 Task: Search one way flight ticket for 2 adults, 4 children and 1 infant on lap in business from Branson: Branson Airport to Laramie: Laramie Regional Airport on 8-3-2023. Choice of flights is Emirates. Number of bags: 1 carry on bag. Price is upto 40000. Outbound departure time preference is 5:30.
Action: Mouse moved to (225, 307)
Screenshot: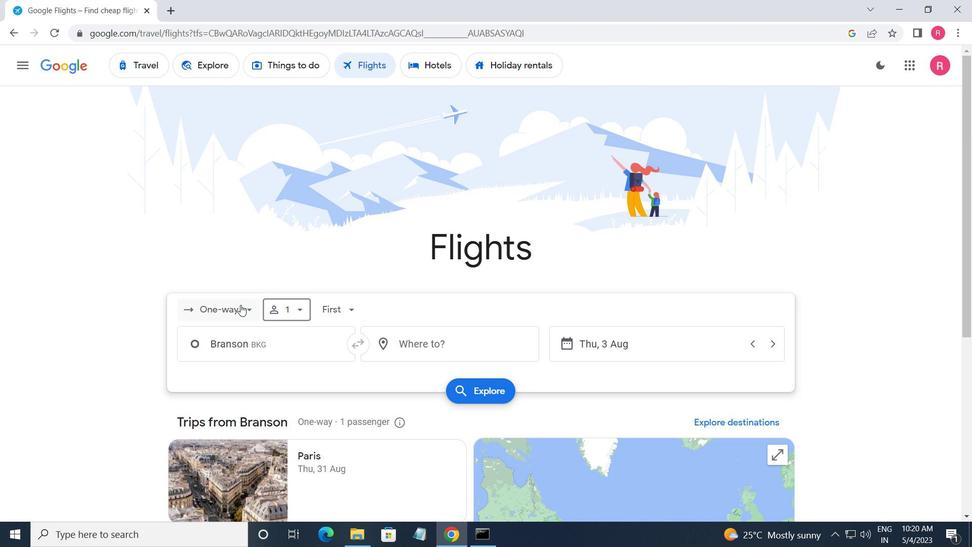 
Action: Mouse pressed left at (225, 307)
Screenshot: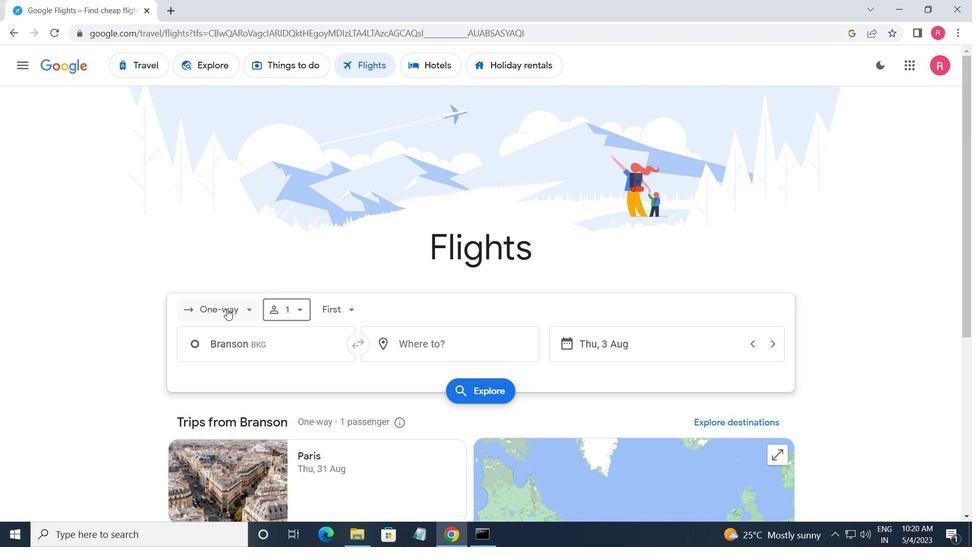 
Action: Mouse moved to (241, 364)
Screenshot: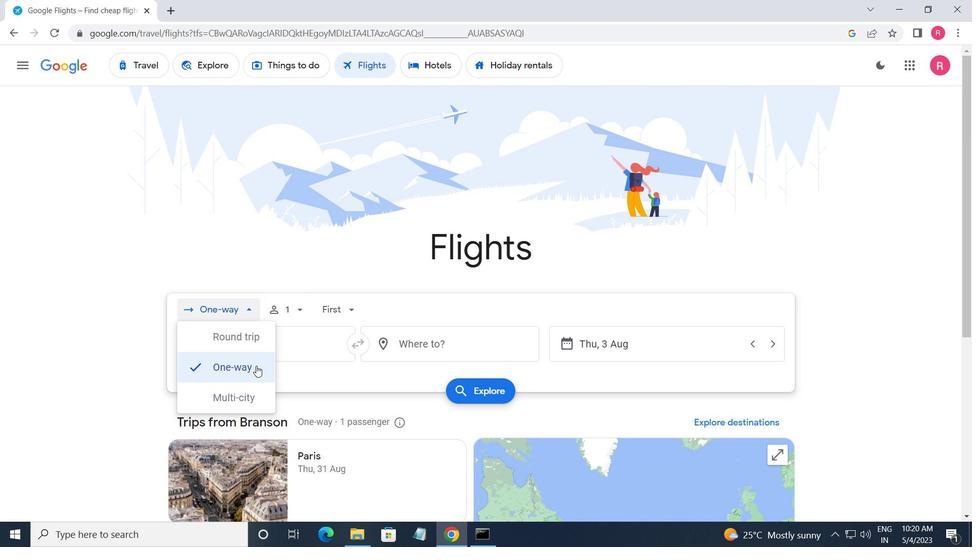 
Action: Mouse pressed left at (241, 364)
Screenshot: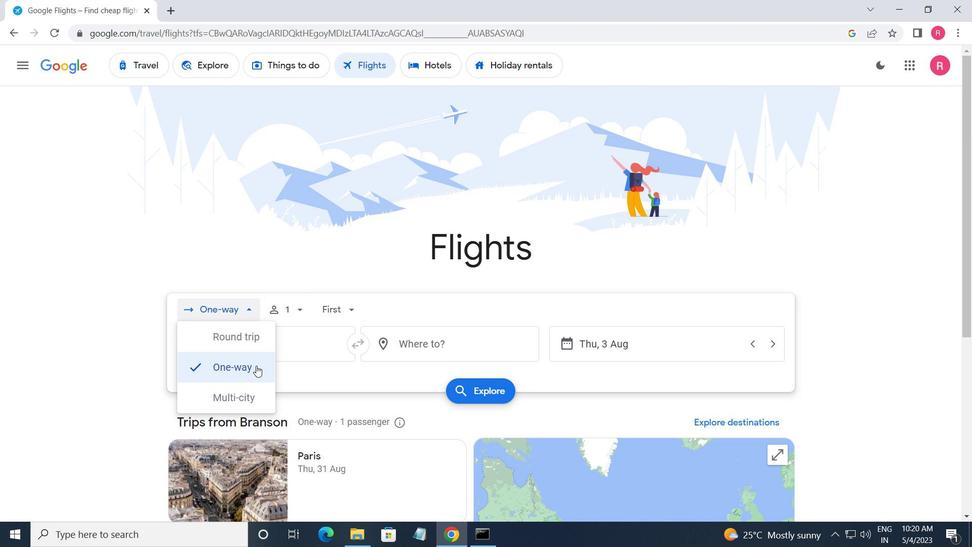 
Action: Mouse moved to (302, 317)
Screenshot: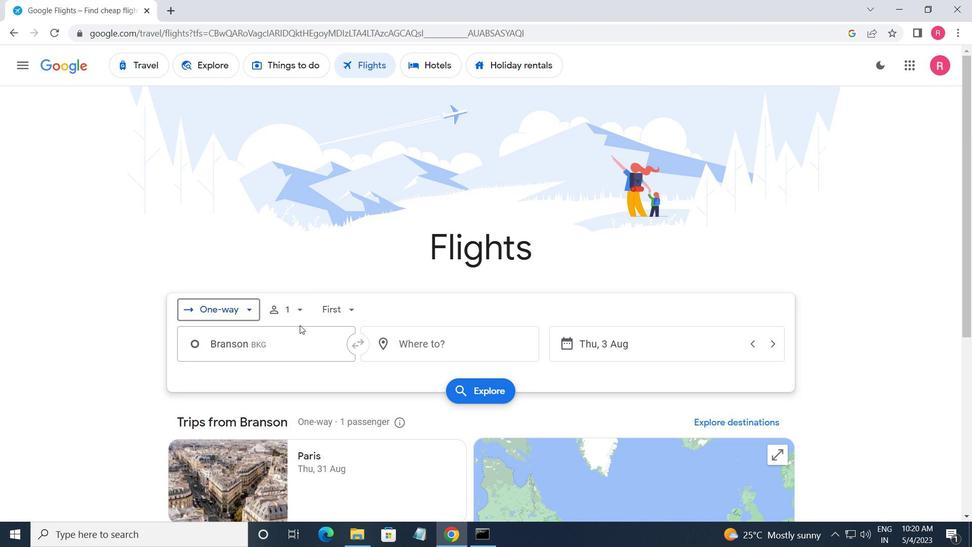 
Action: Mouse pressed left at (302, 317)
Screenshot: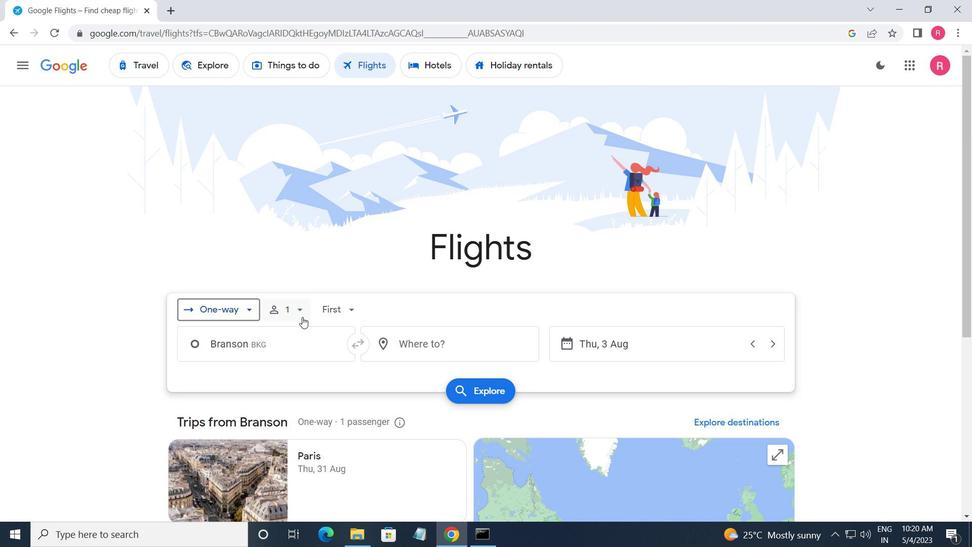 
Action: Mouse moved to (394, 346)
Screenshot: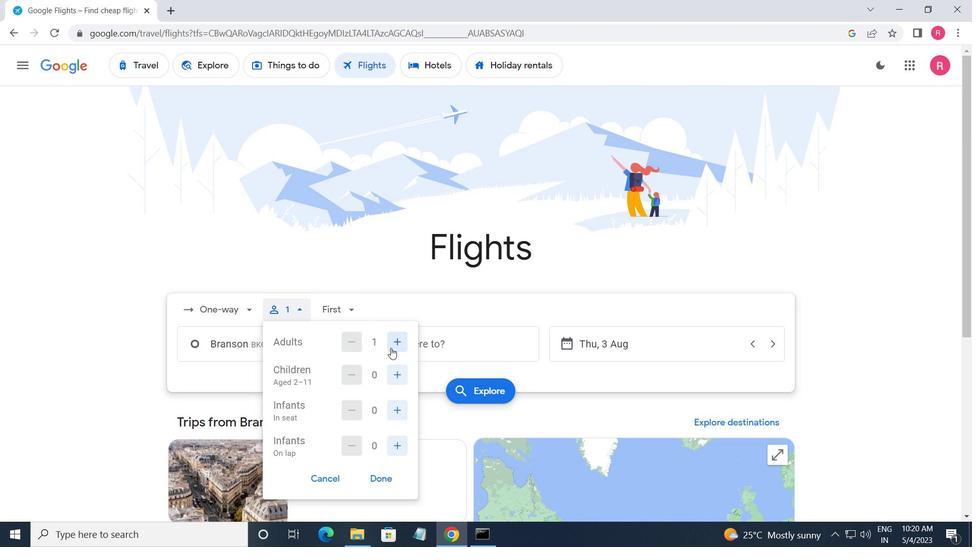 
Action: Mouse pressed left at (394, 346)
Screenshot: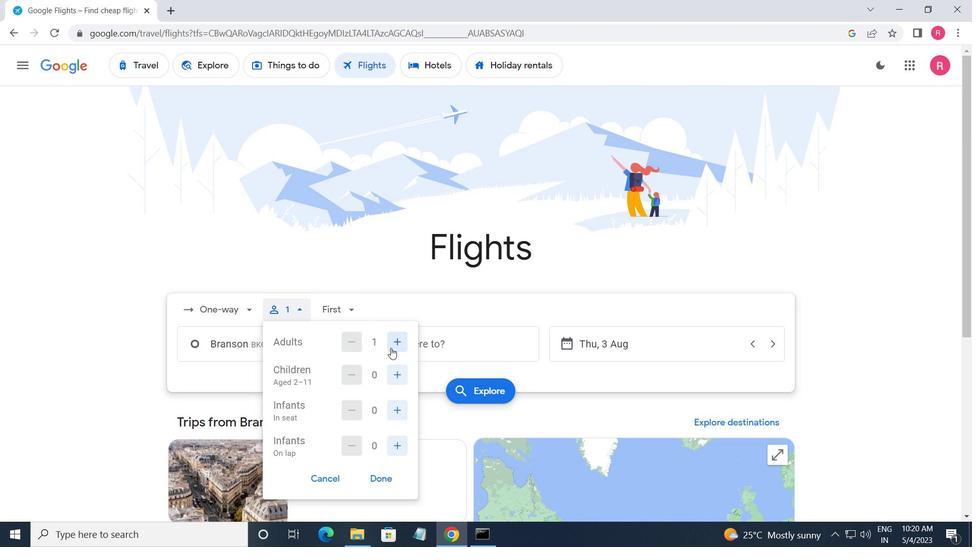 
Action: Mouse moved to (399, 379)
Screenshot: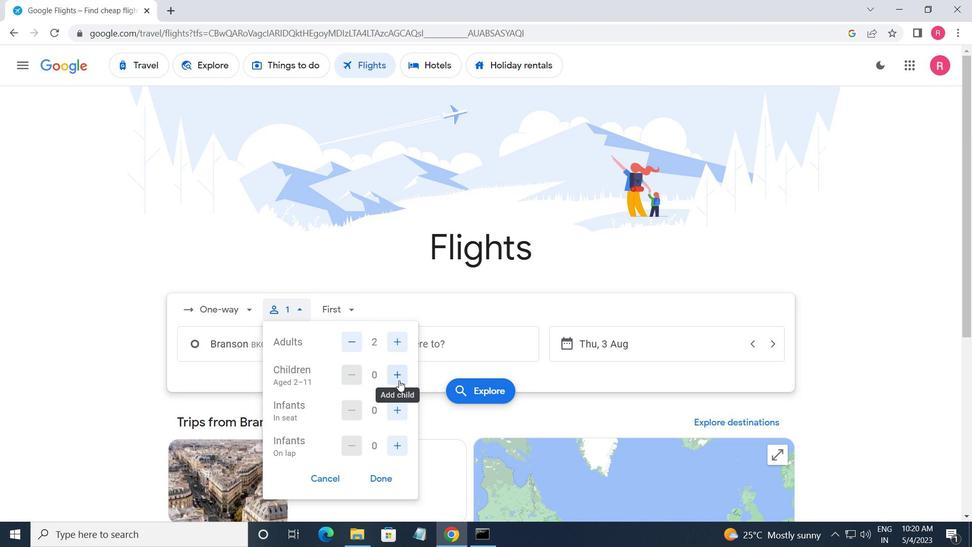 
Action: Mouse pressed left at (399, 379)
Screenshot: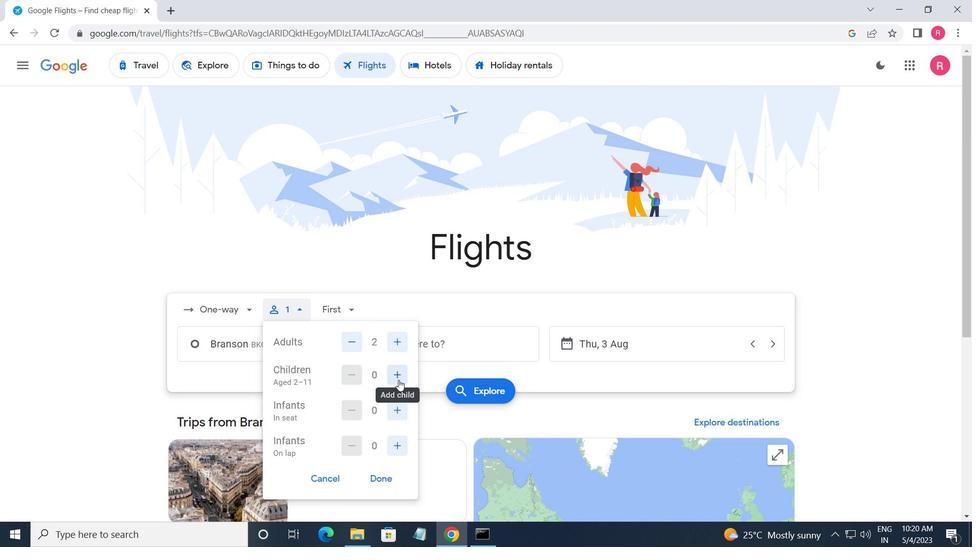 
Action: Mouse pressed left at (399, 379)
Screenshot: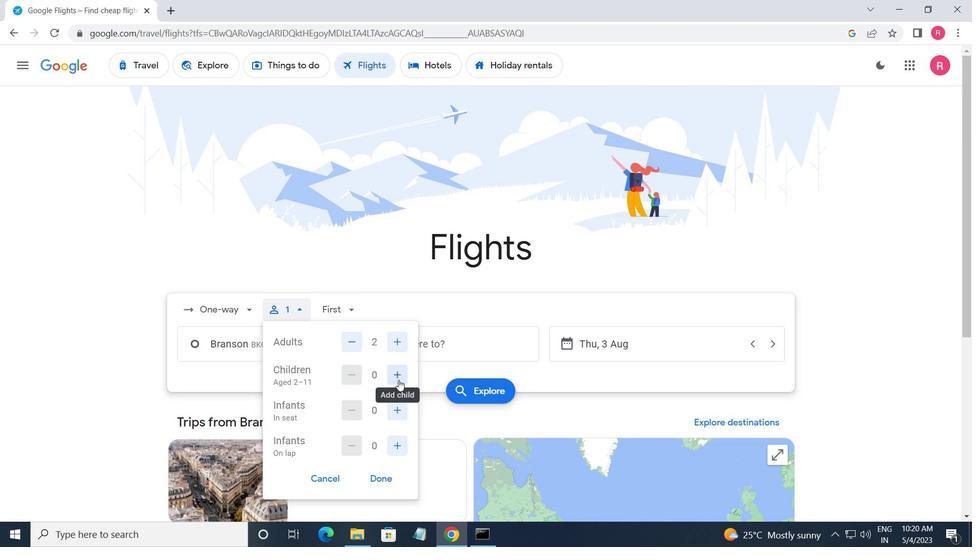 
Action: Mouse pressed left at (399, 379)
Screenshot: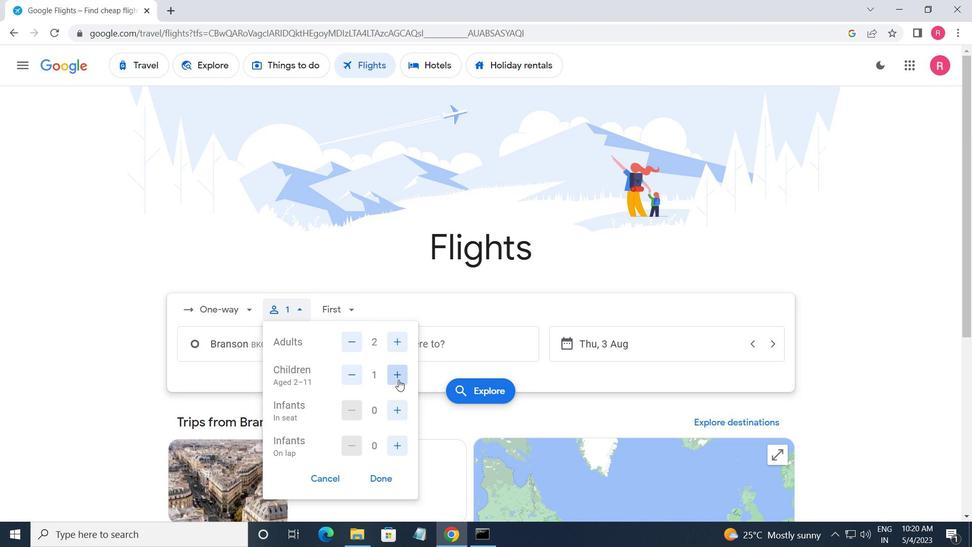 
Action: Mouse moved to (398, 378)
Screenshot: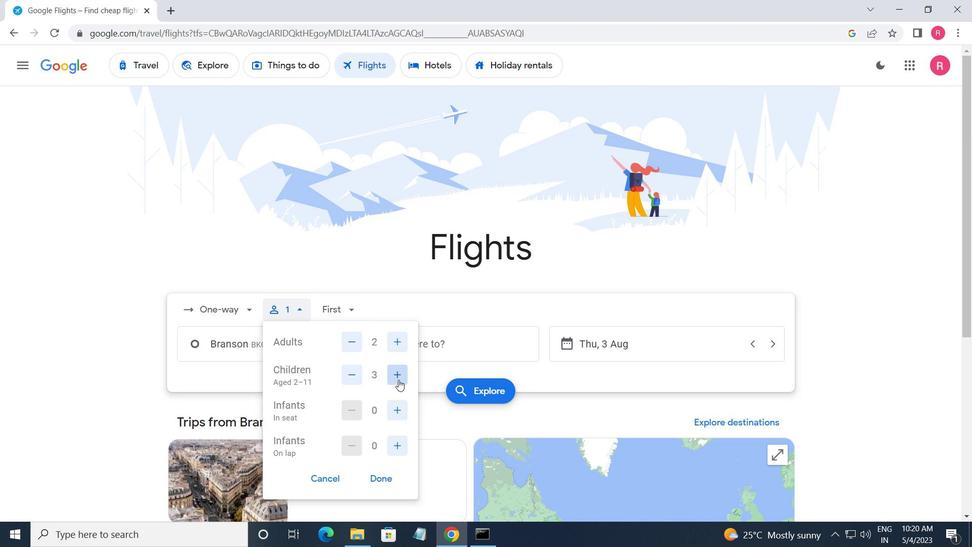 
Action: Mouse pressed left at (398, 378)
Screenshot: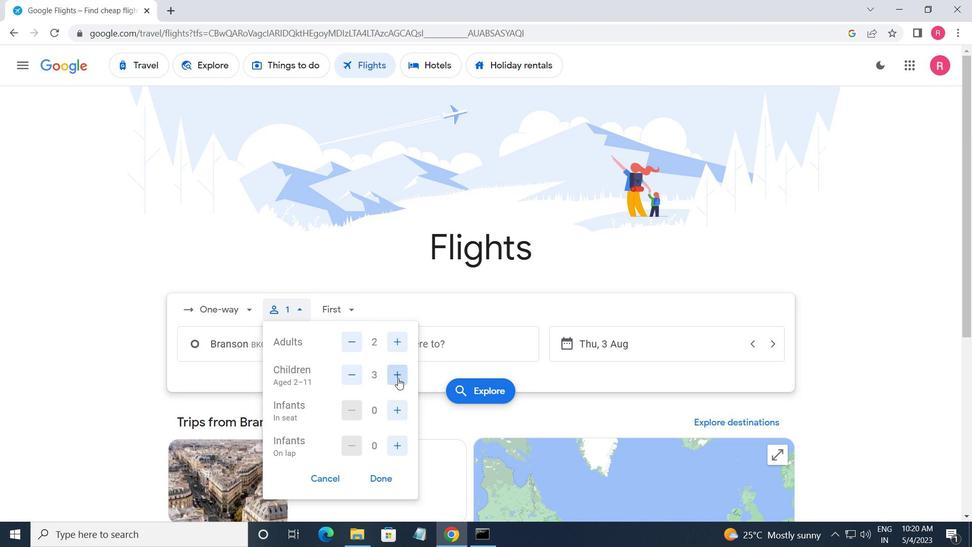 
Action: Mouse moved to (397, 409)
Screenshot: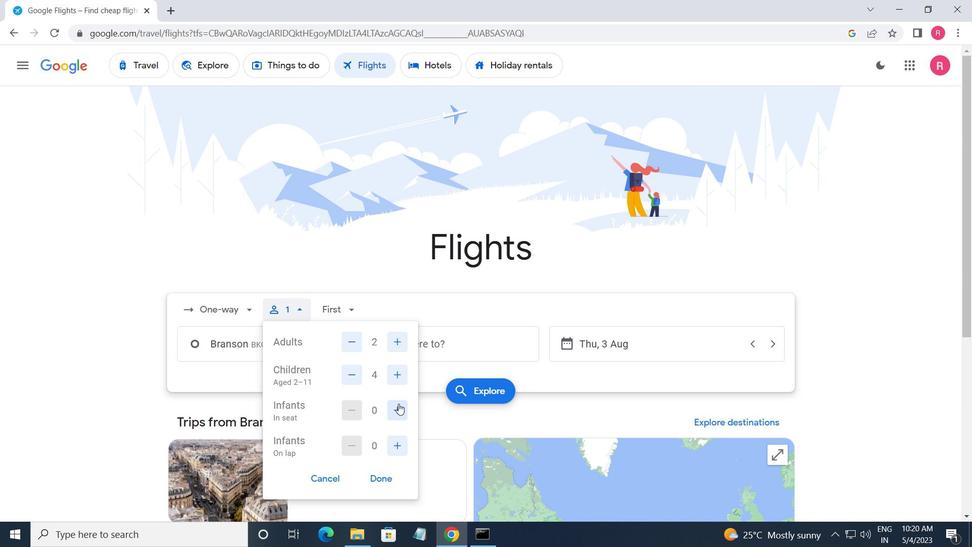 
Action: Mouse pressed left at (397, 409)
Screenshot: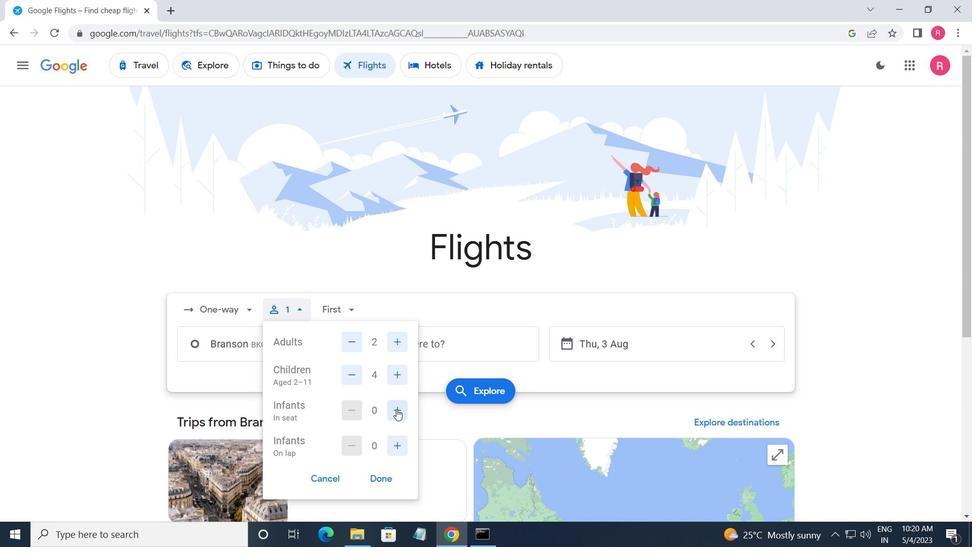 
Action: Mouse moved to (341, 311)
Screenshot: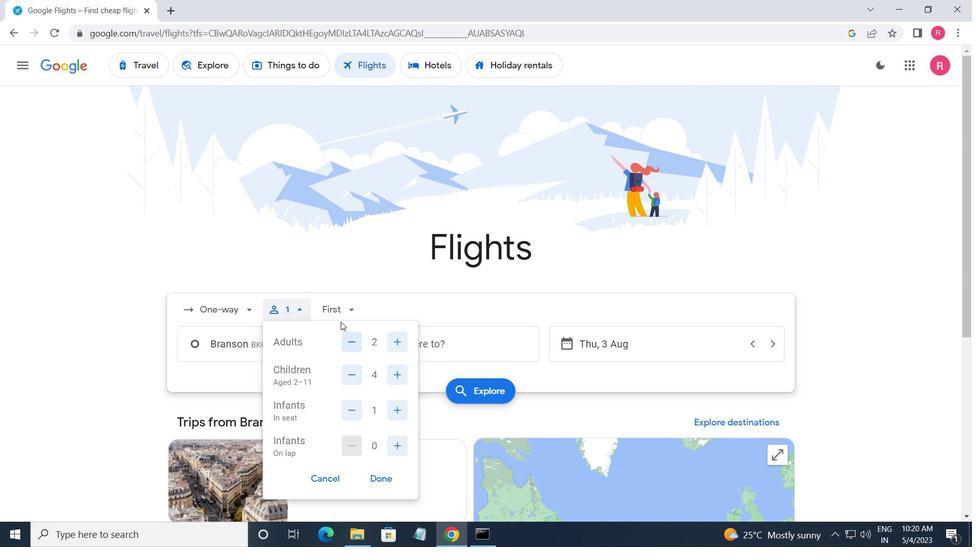 
Action: Mouse pressed left at (341, 311)
Screenshot: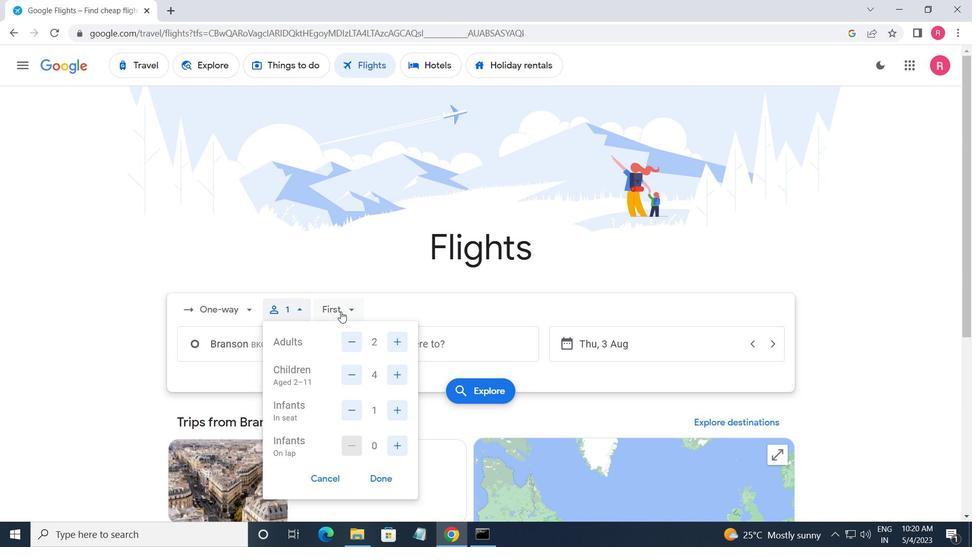 
Action: Mouse moved to (369, 397)
Screenshot: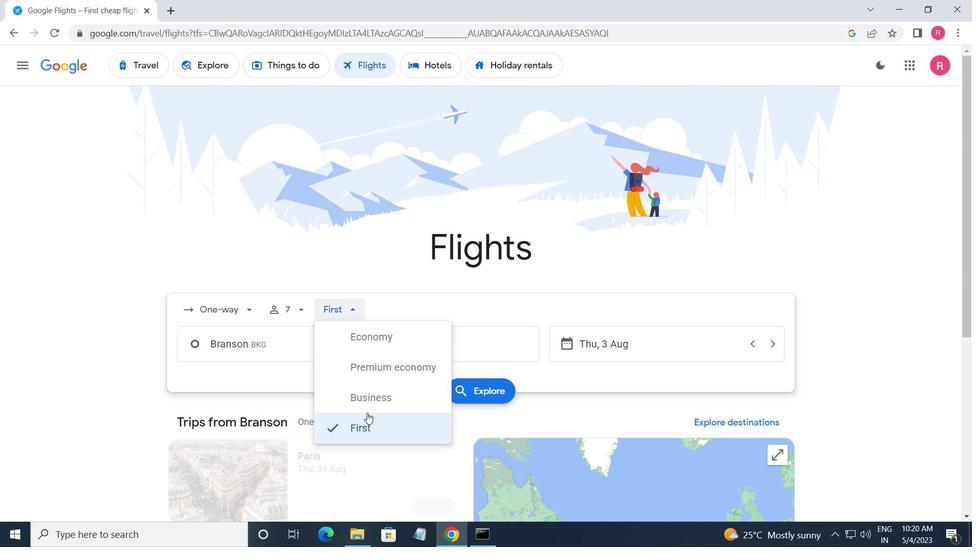 
Action: Mouse pressed left at (369, 397)
Screenshot: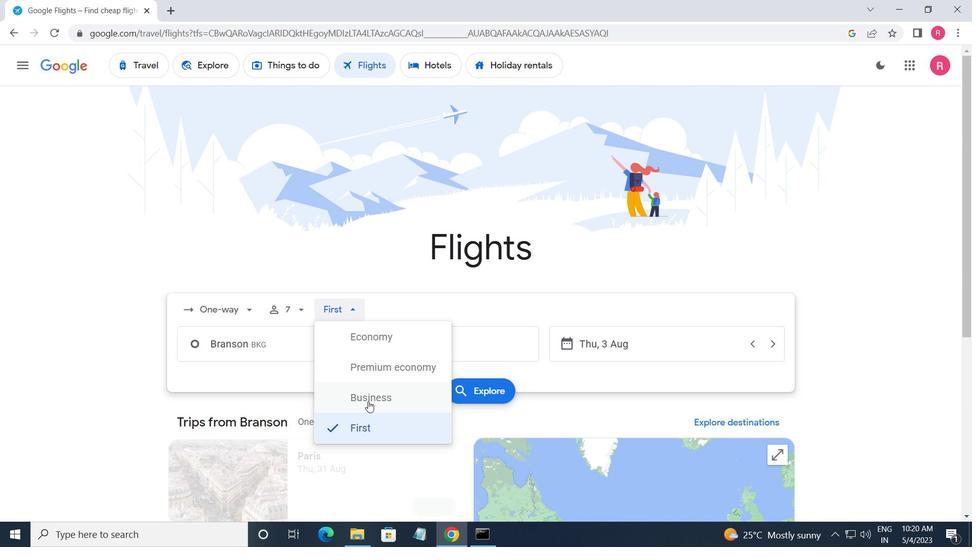 
Action: Mouse moved to (297, 349)
Screenshot: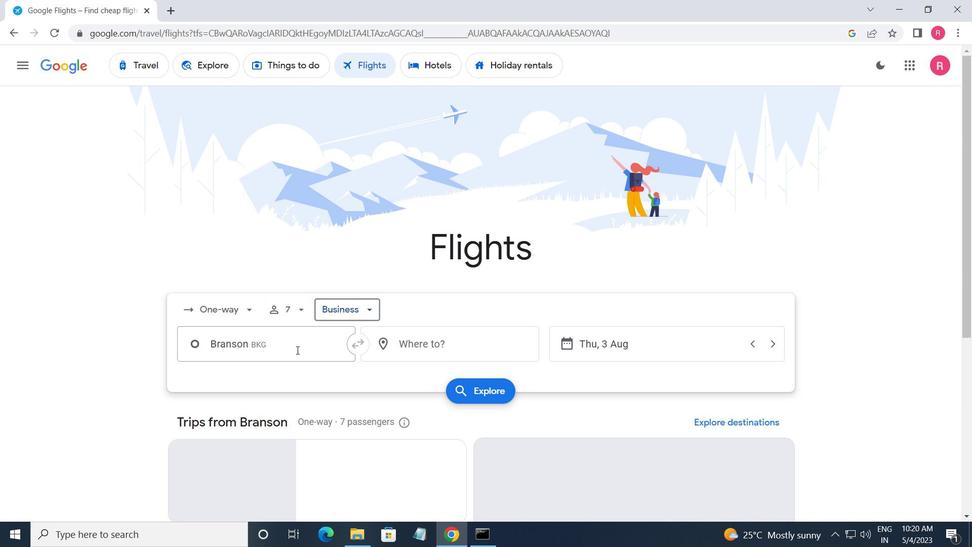
Action: Mouse pressed left at (297, 349)
Screenshot: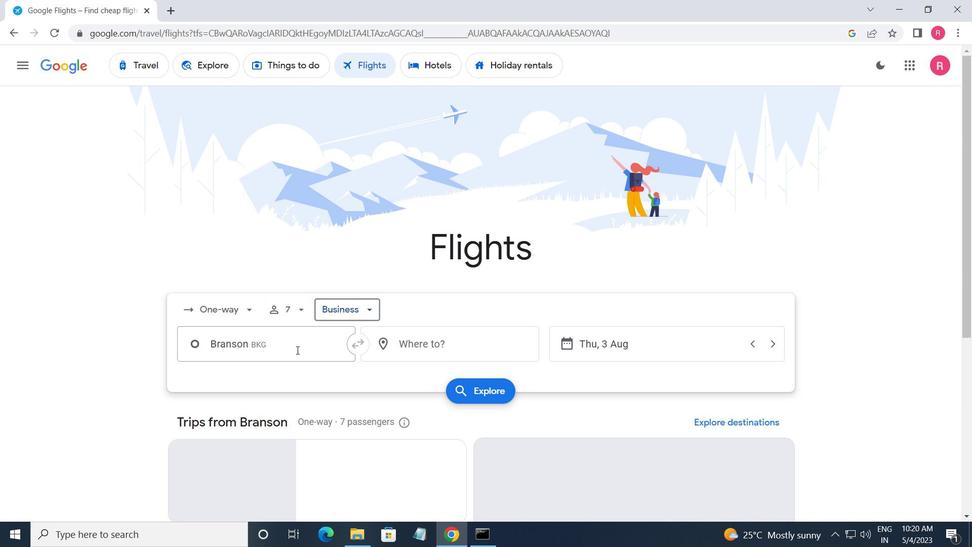 
Action: Mouse moved to (298, 438)
Screenshot: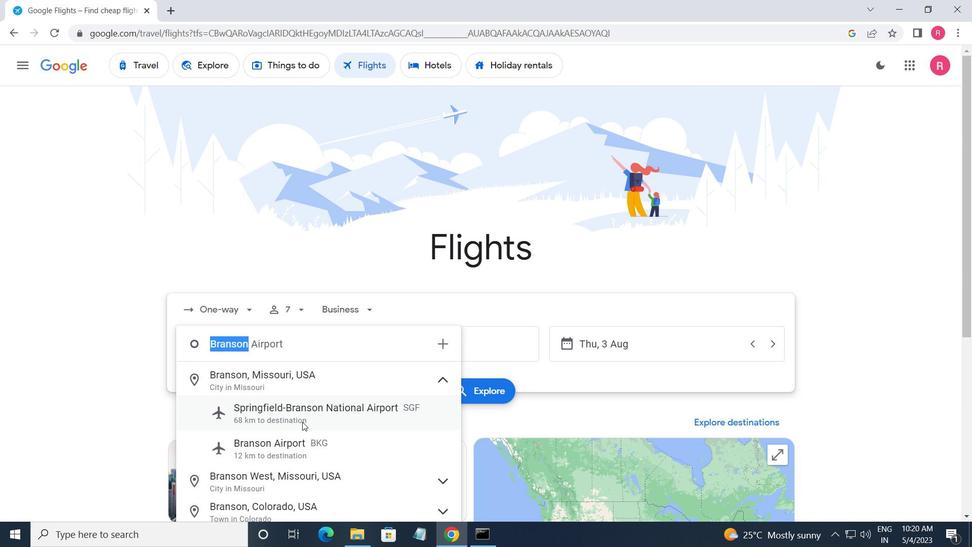 
Action: Mouse pressed left at (298, 438)
Screenshot: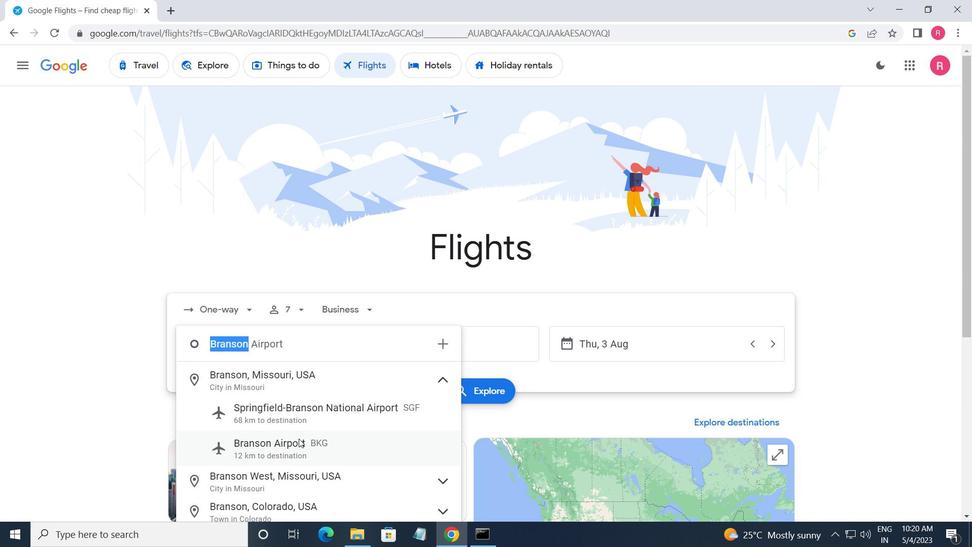 
Action: Mouse moved to (443, 347)
Screenshot: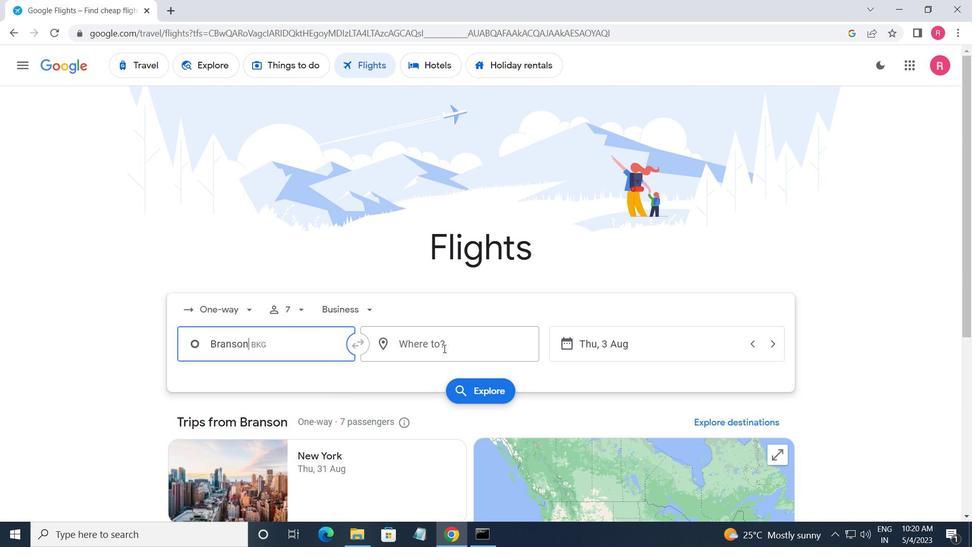 
Action: Mouse pressed left at (443, 347)
Screenshot: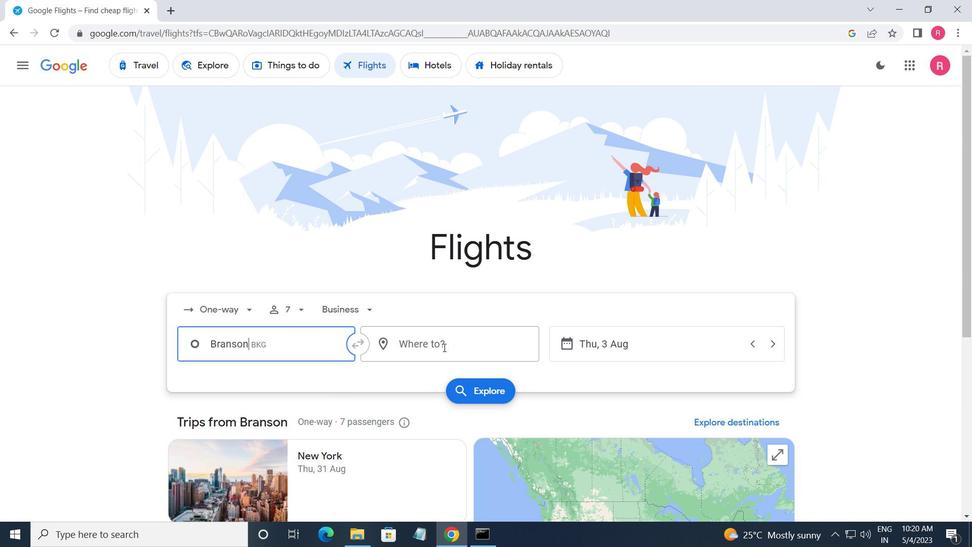 
Action: Mouse moved to (434, 467)
Screenshot: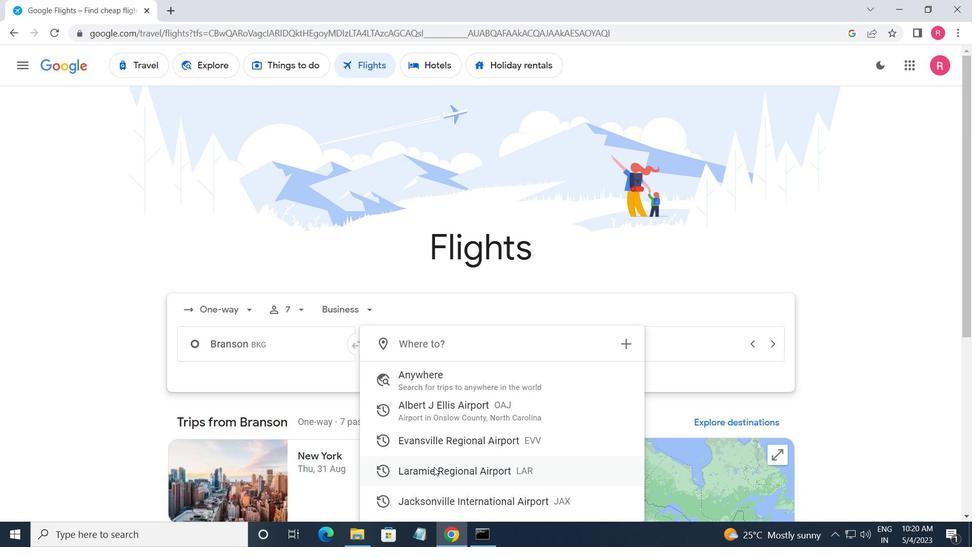 
Action: Mouse pressed left at (434, 467)
Screenshot: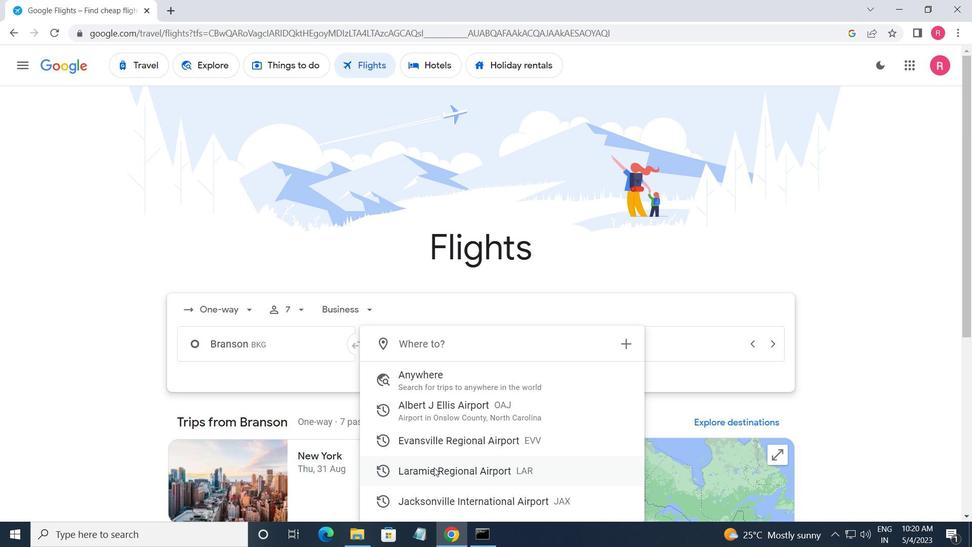 
Action: Mouse moved to (645, 344)
Screenshot: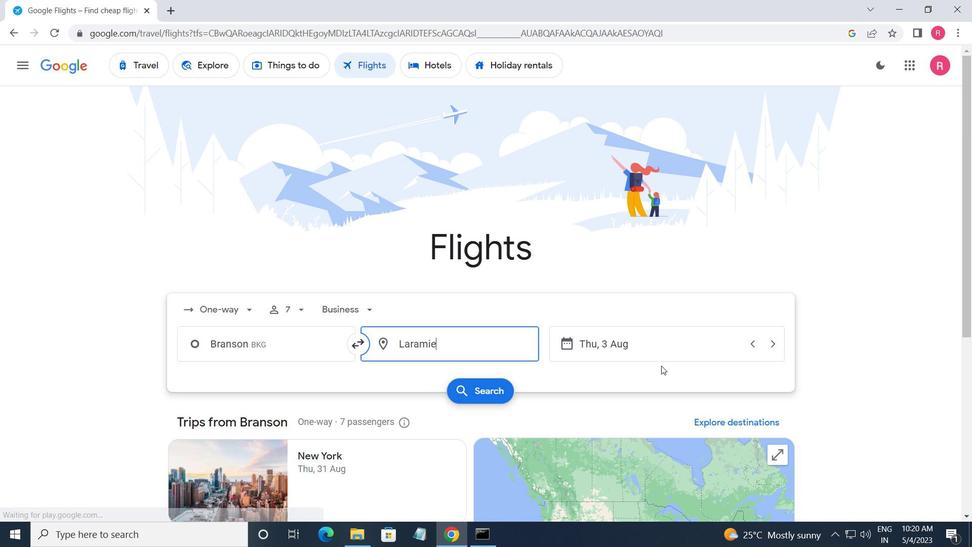 
Action: Mouse pressed left at (645, 344)
Screenshot: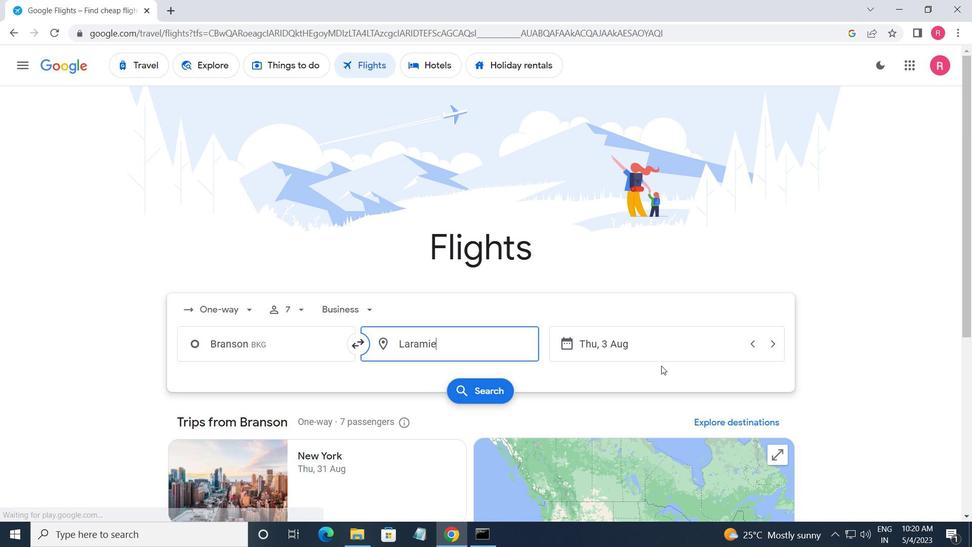 
Action: Mouse moved to (458, 299)
Screenshot: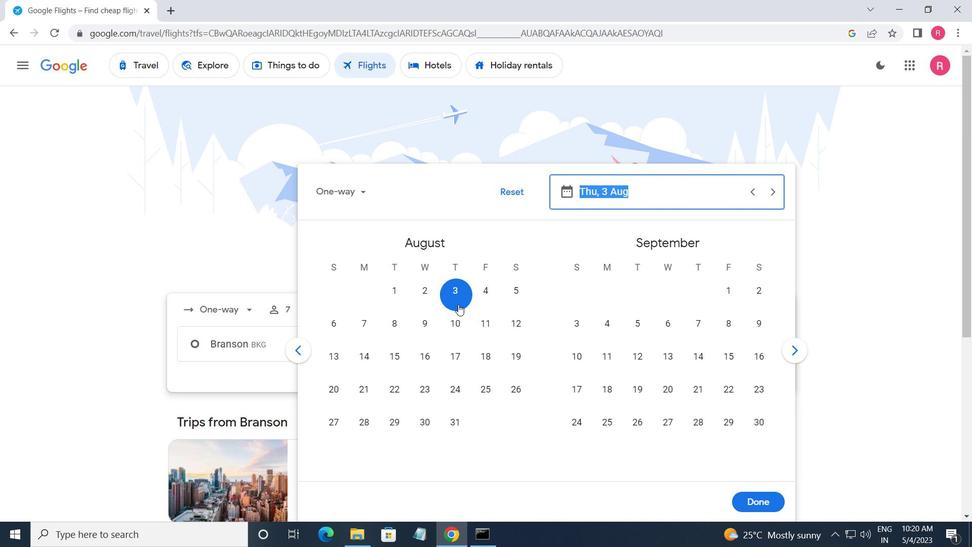 
Action: Mouse pressed left at (458, 299)
Screenshot: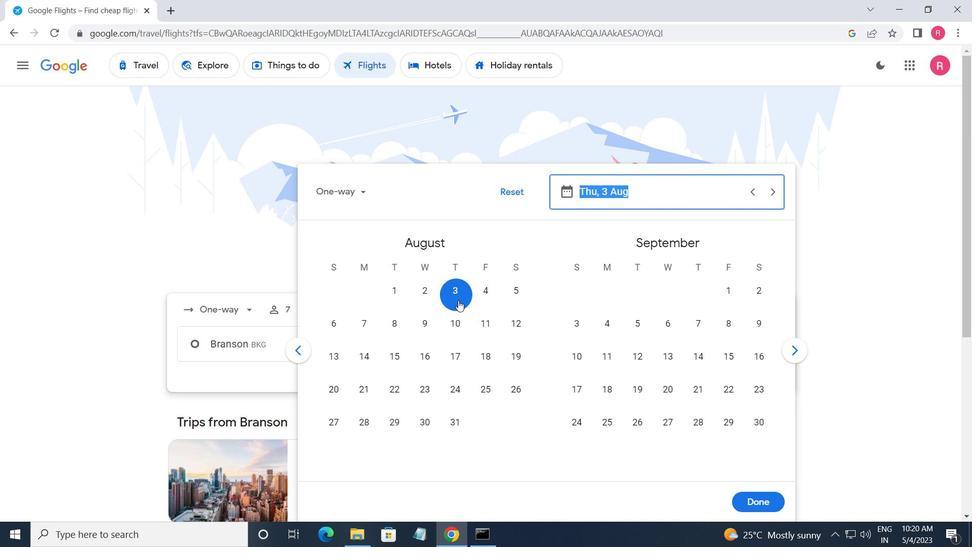
Action: Mouse moved to (764, 502)
Screenshot: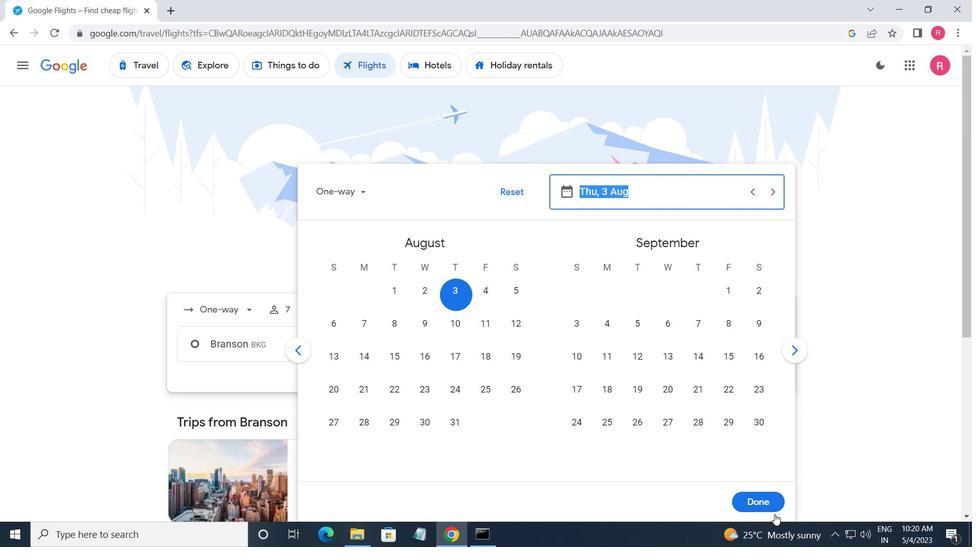 
Action: Mouse pressed left at (764, 502)
Screenshot: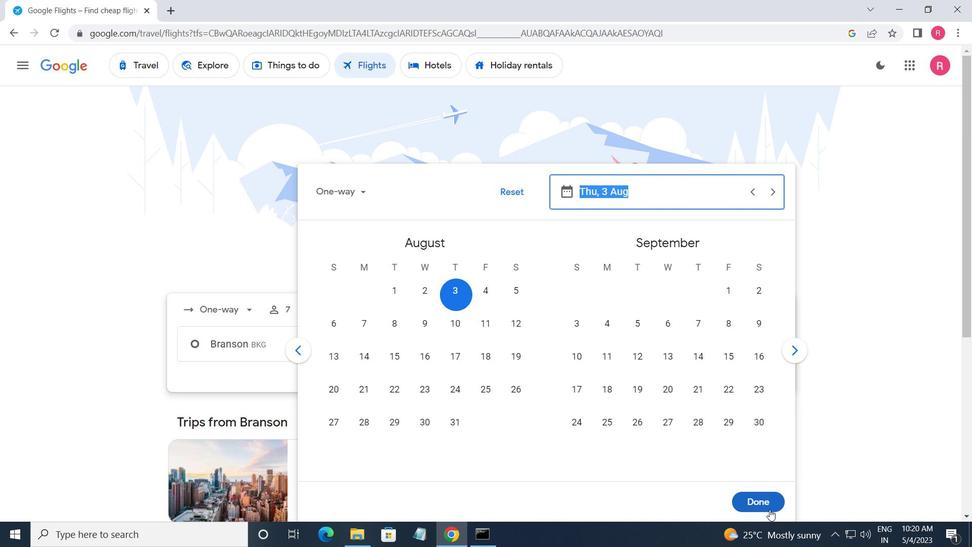 
Action: Mouse moved to (480, 393)
Screenshot: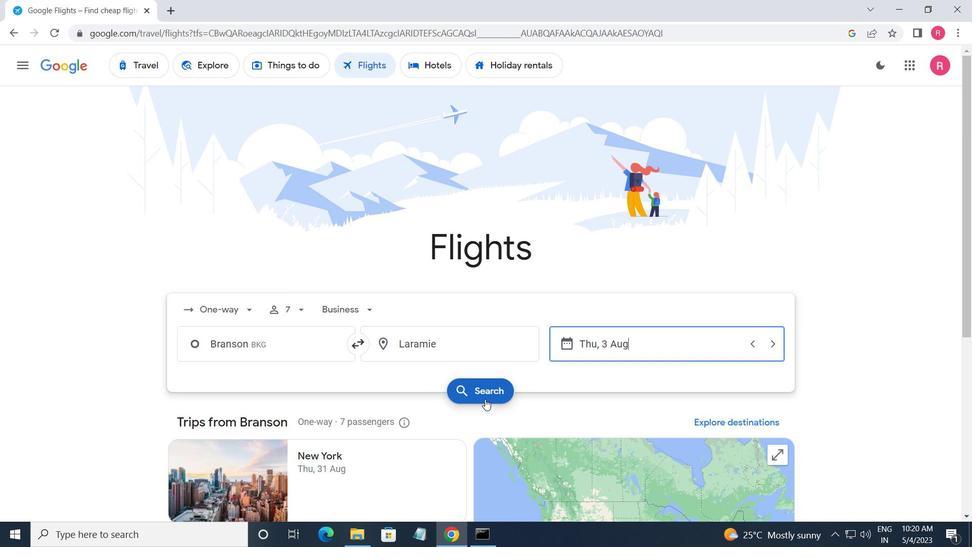 
Action: Mouse pressed left at (480, 393)
Screenshot: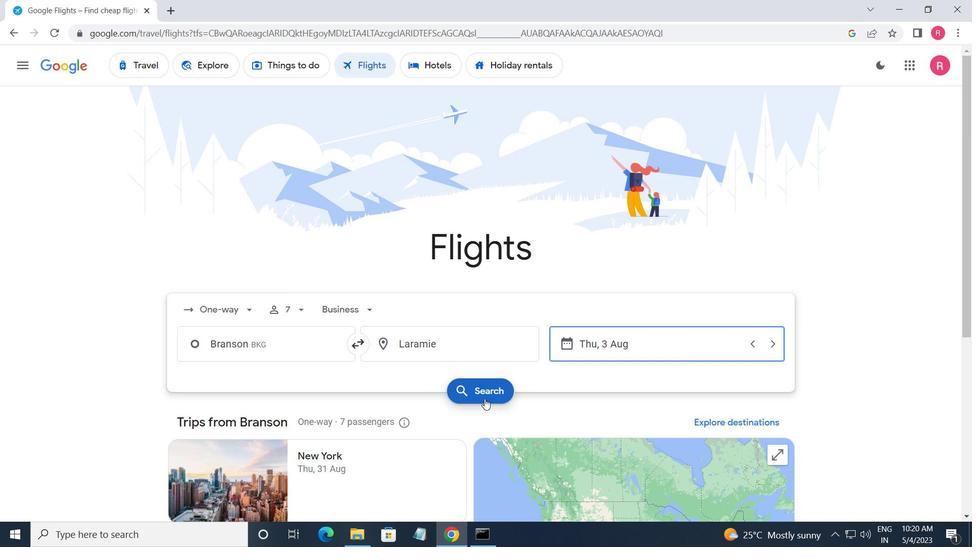 
Action: Mouse moved to (187, 183)
Screenshot: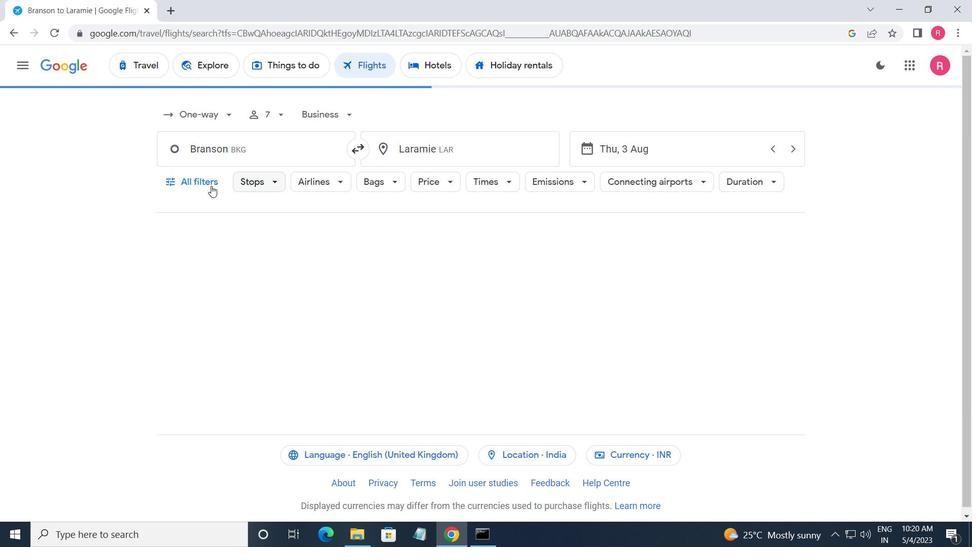 
Action: Mouse pressed left at (187, 183)
Screenshot: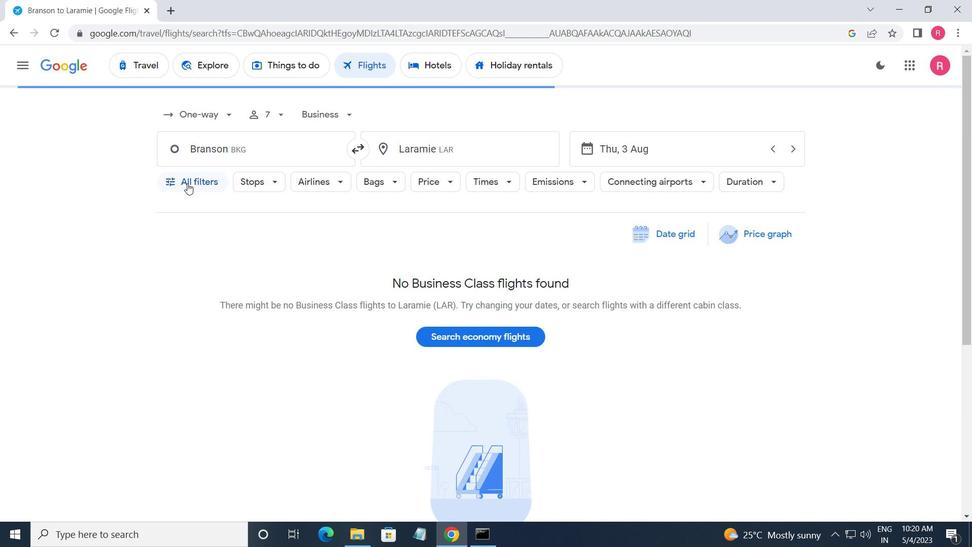 
Action: Mouse moved to (255, 326)
Screenshot: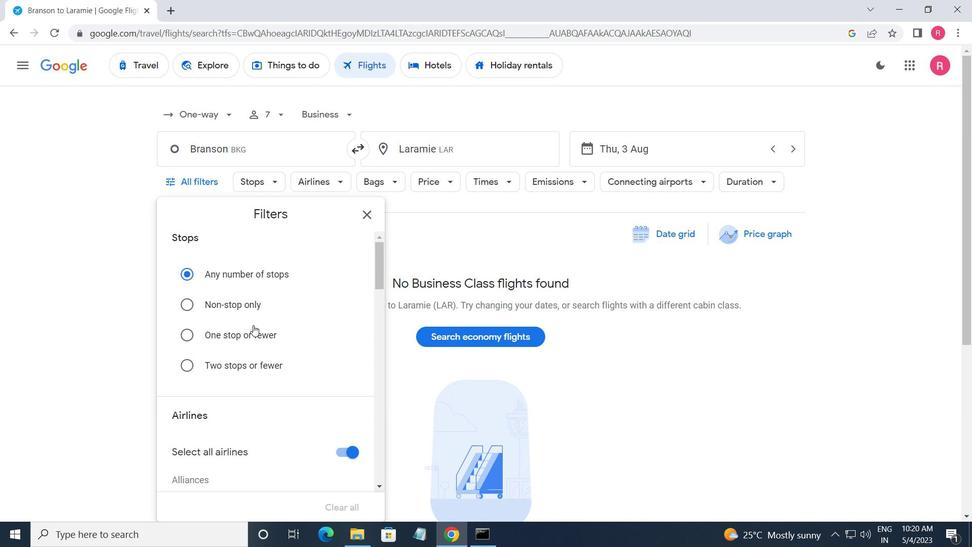 
Action: Mouse scrolled (255, 326) with delta (0, 0)
Screenshot: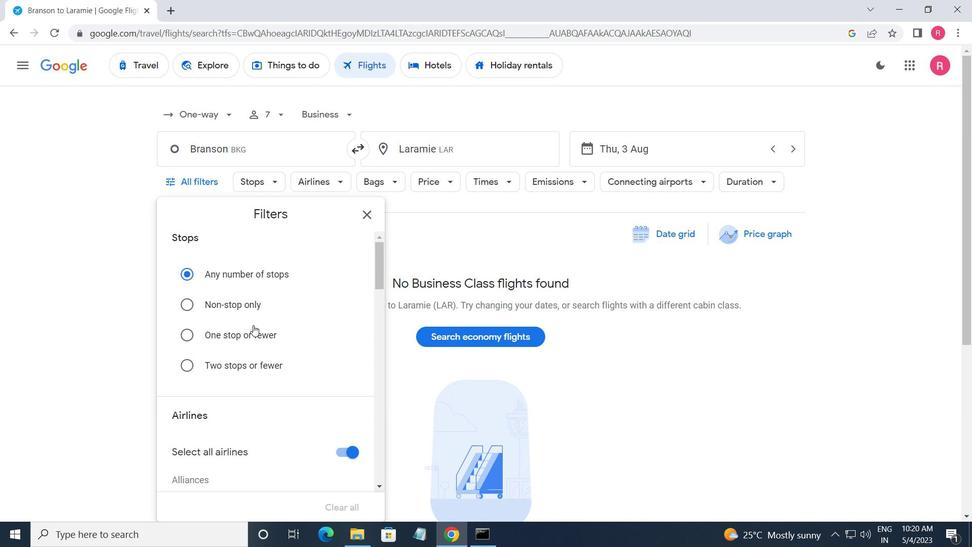 
Action: Mouse moved to (261, 335)
Screenshot: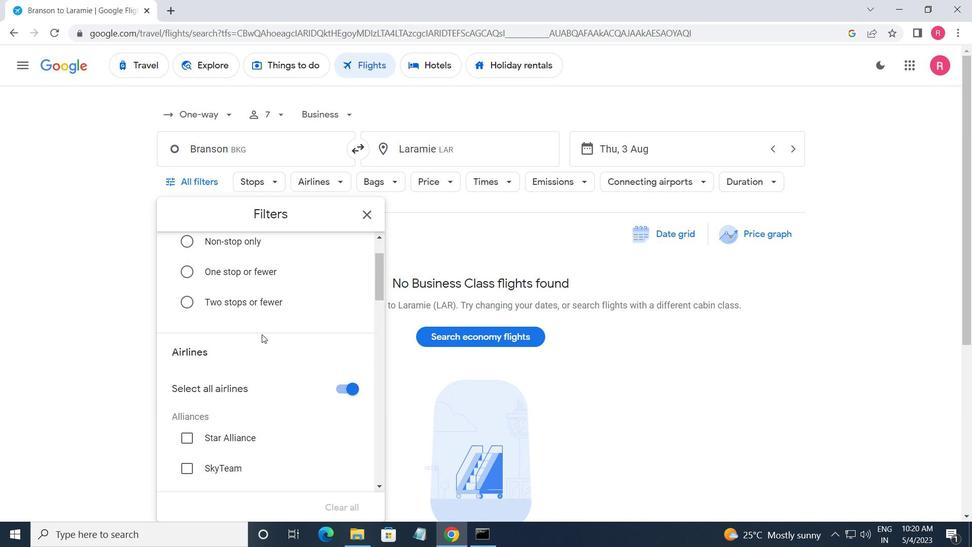 
Action: Mouse scrolled (261, 334) with delta (0, 0)
Screenshot: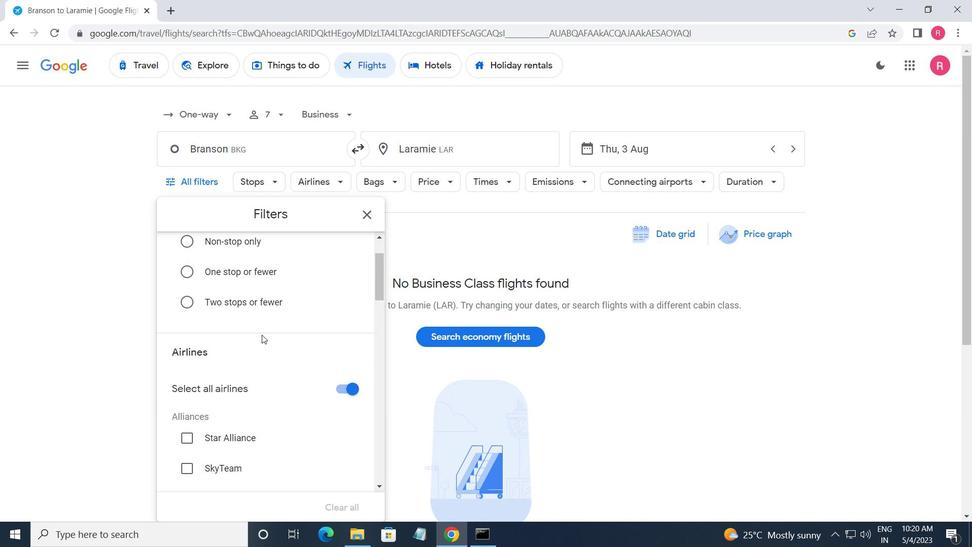 
Action: Mouse moved to (261, 335)
Screenshot: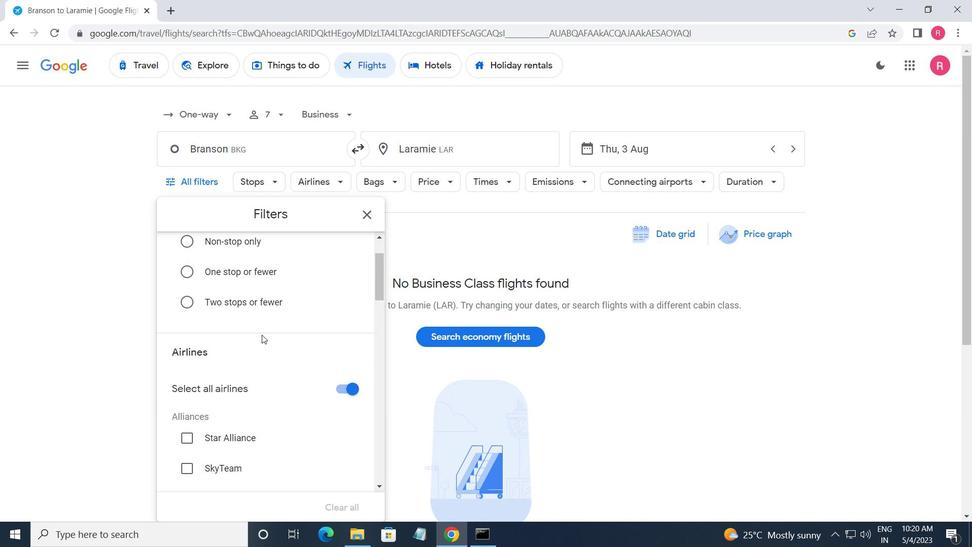 
Action: Mouse scrolled (261, 334) with delta (0, 0)
Screenshot: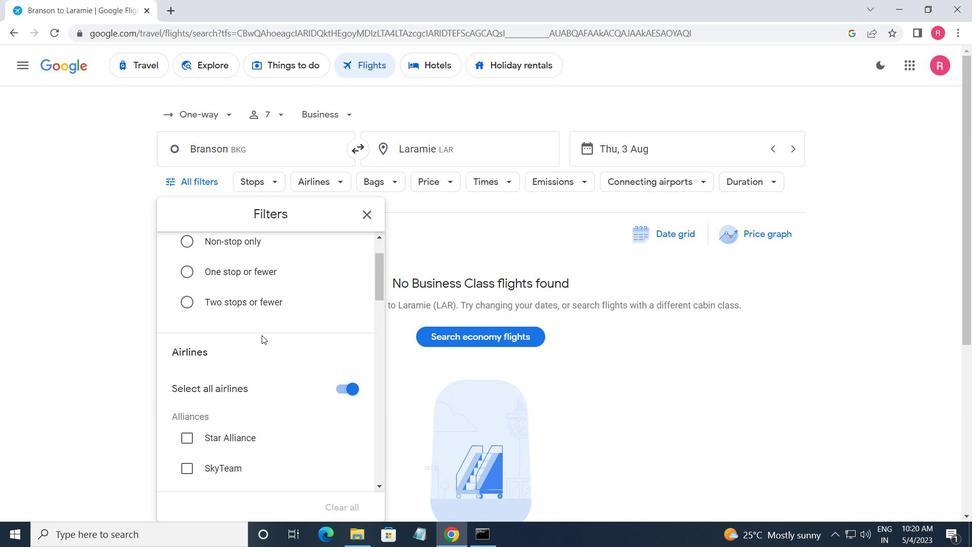 
Action: Mouse moved to (261, 339)
Screenshot: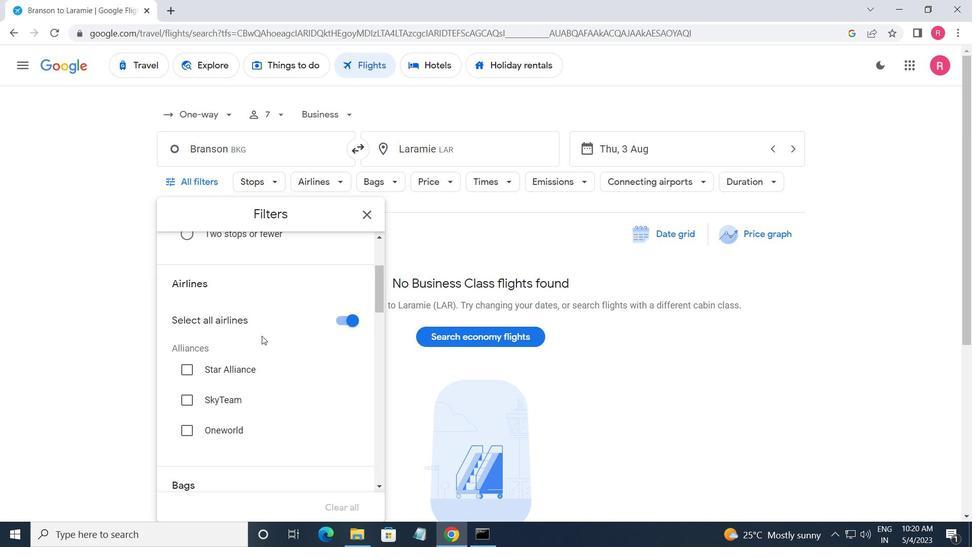 
Action: Mouse scrolled (261, 339) with delta (0, 0)
Screenshot: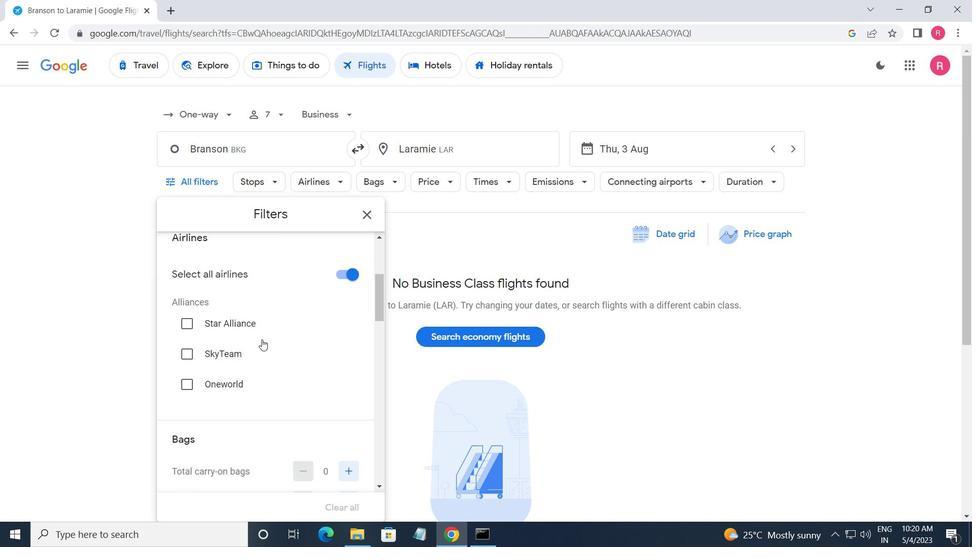 
Action: Mouse moved to (260, 340)
Screenshot: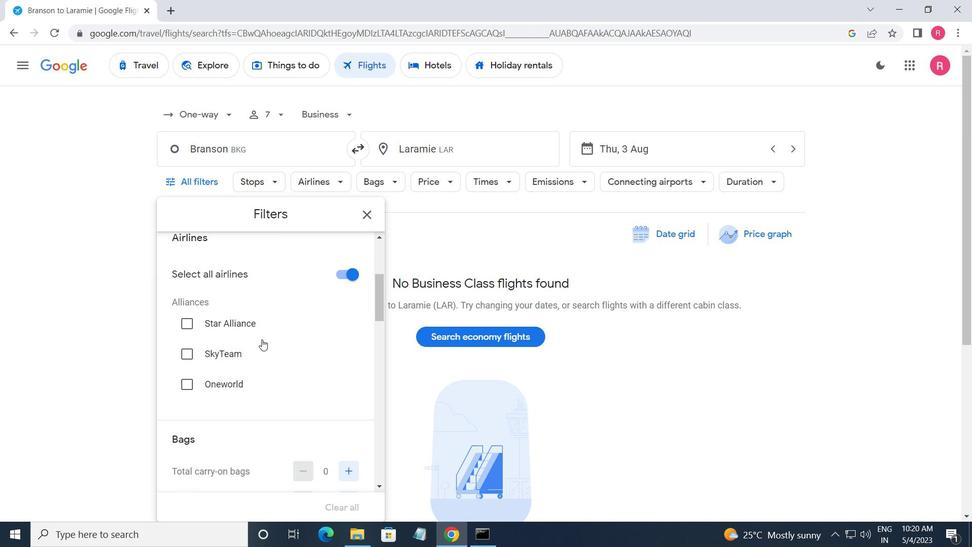 
Action: Mouse scrolled (260, 340) with delta (0, 0)
Screenshot: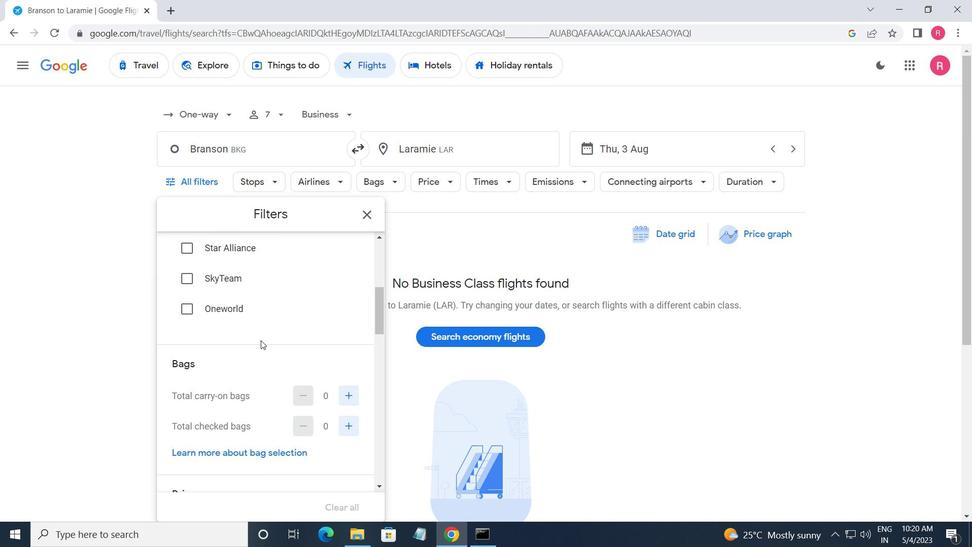 
Action: Mouse moved to (340, 340)
Screenshot: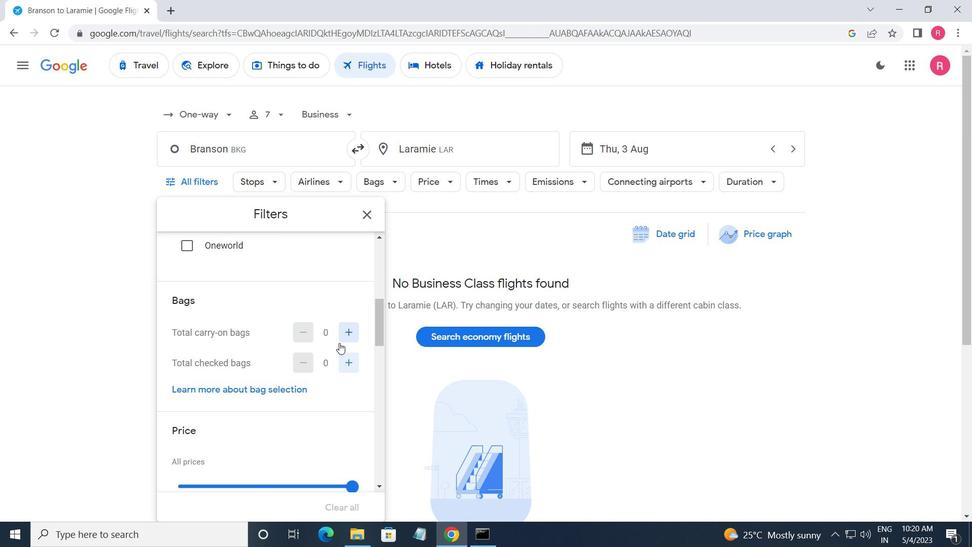 
Action: Mouse pressed left at (340, 340)
Screenshot: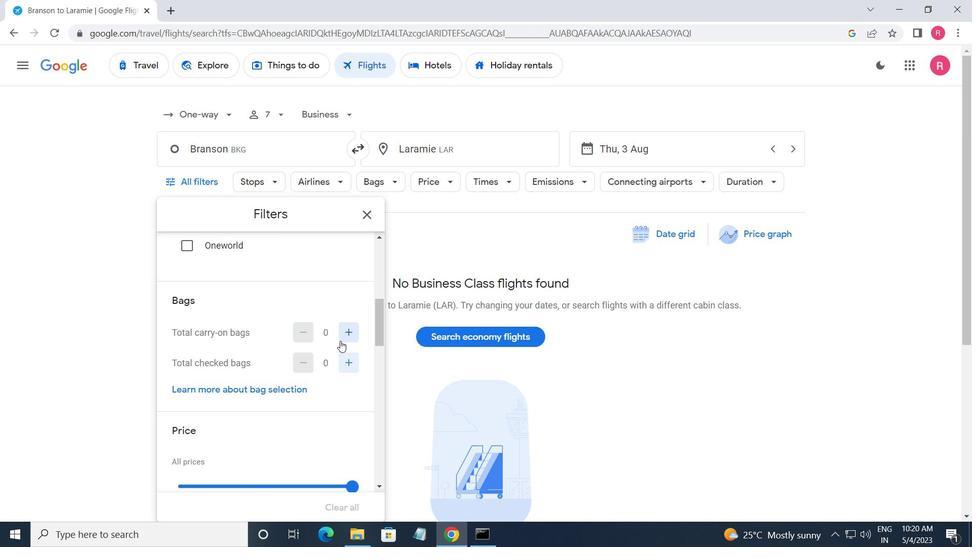 
Action: Mouse moved to (316, 363)
Screenshot: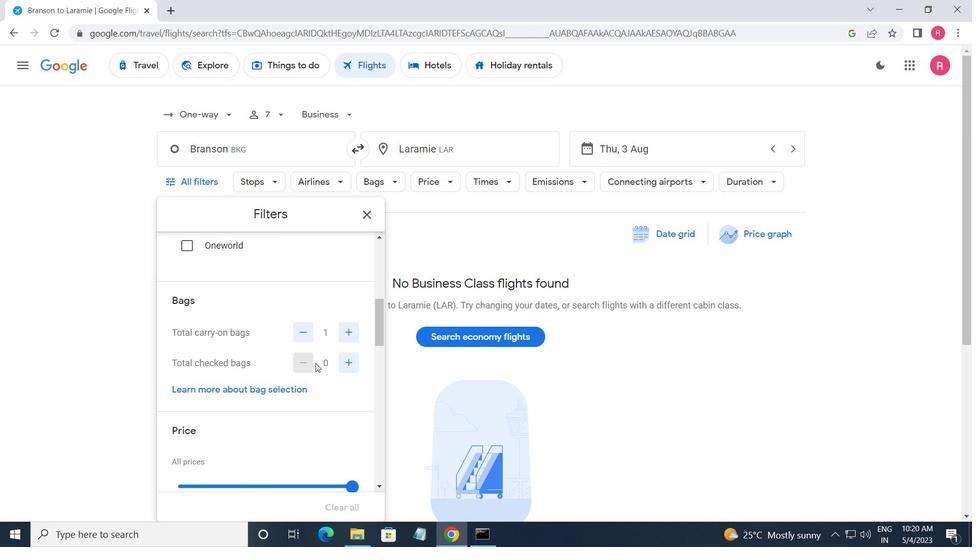 
Action: Mouse scrolled (316, 362) with delta (0, 0)
Screenshot: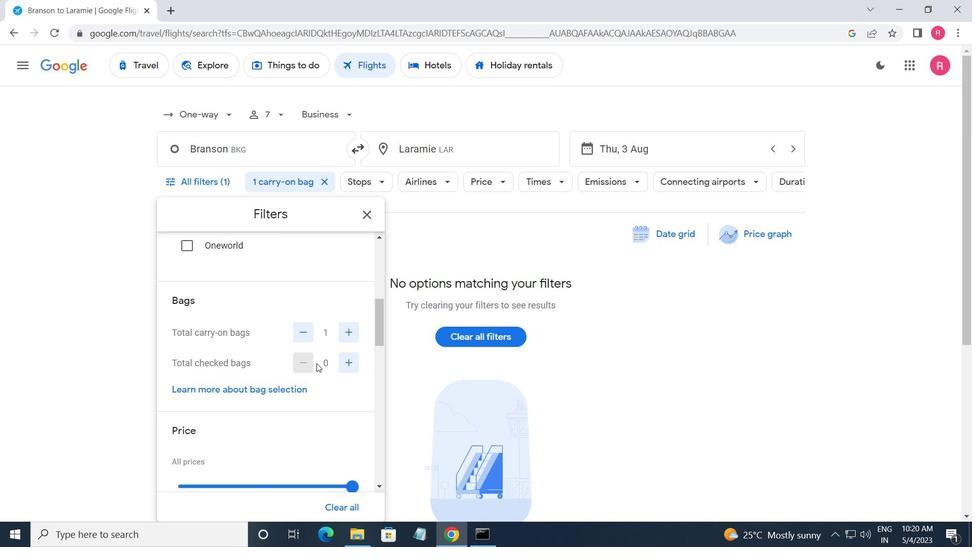 
Action: Mouse moved to (320, 360)
Screenshot: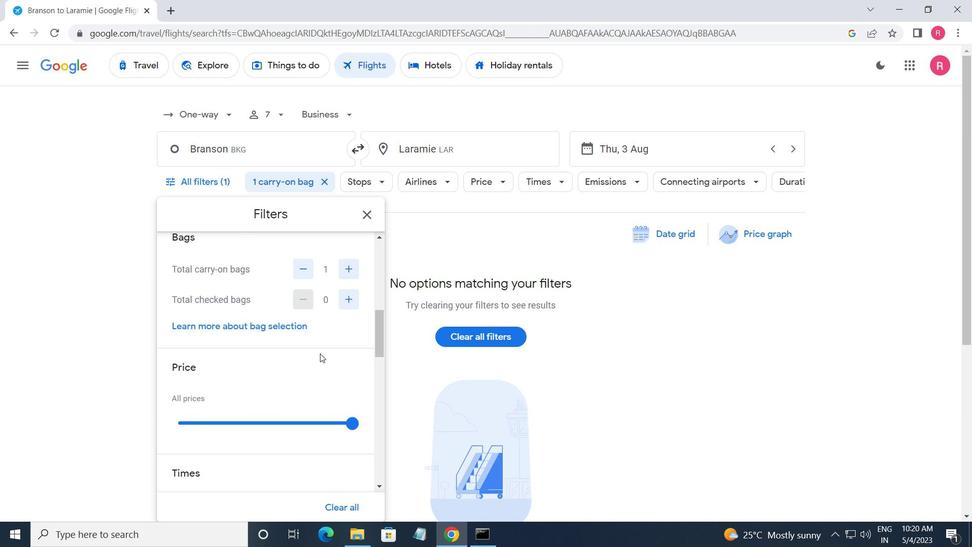 
Action: Mouse scrolled (320, 360) with delta (0, 0)
Screenshot: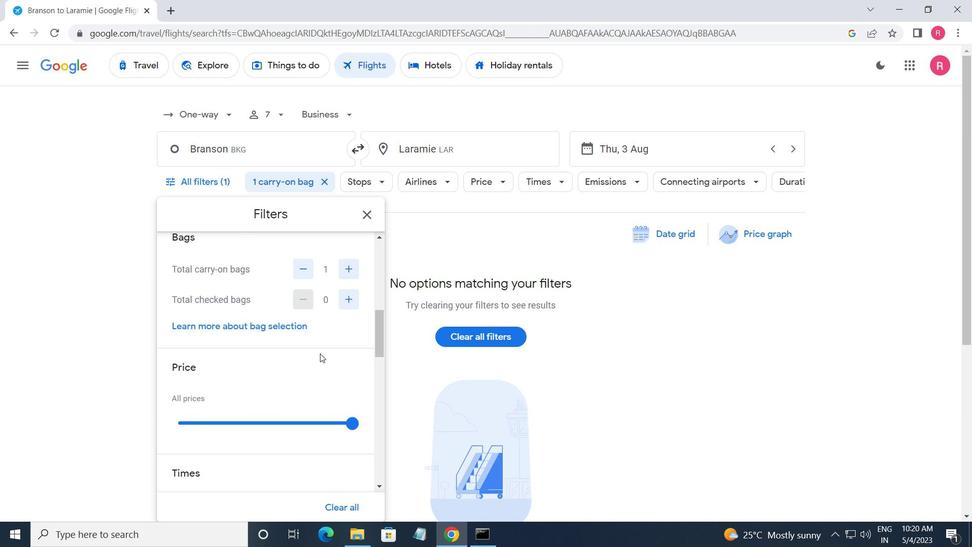 
Action: Mouse moved to (350, 359)
Screenshot: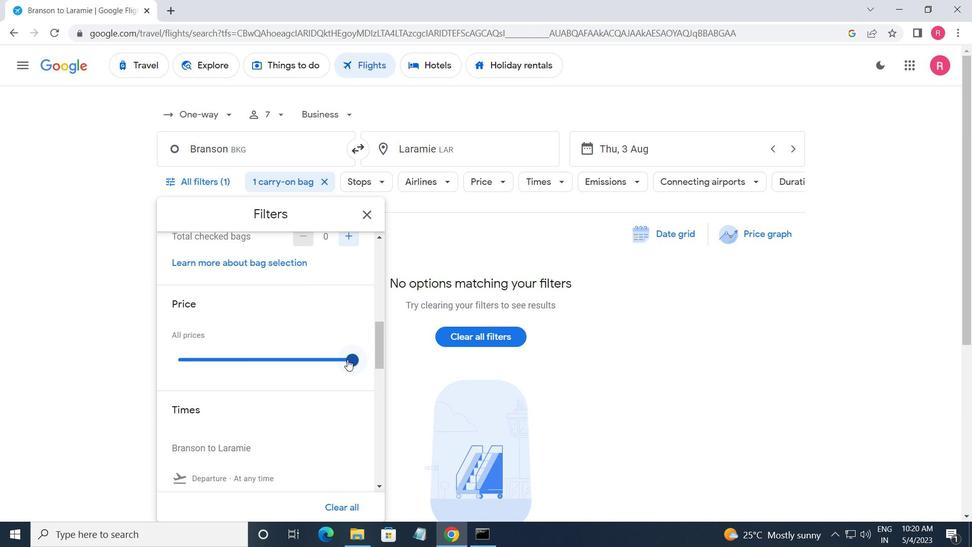 
Action: Mouse pressed left at (350, 359)
Screenshot: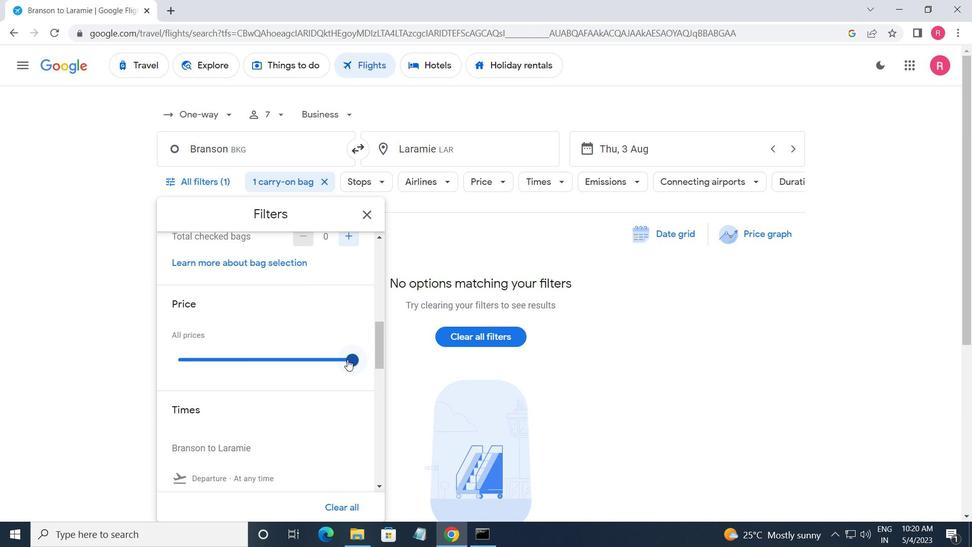 
Action: Mouse moved to (353, 361)
Screenshot: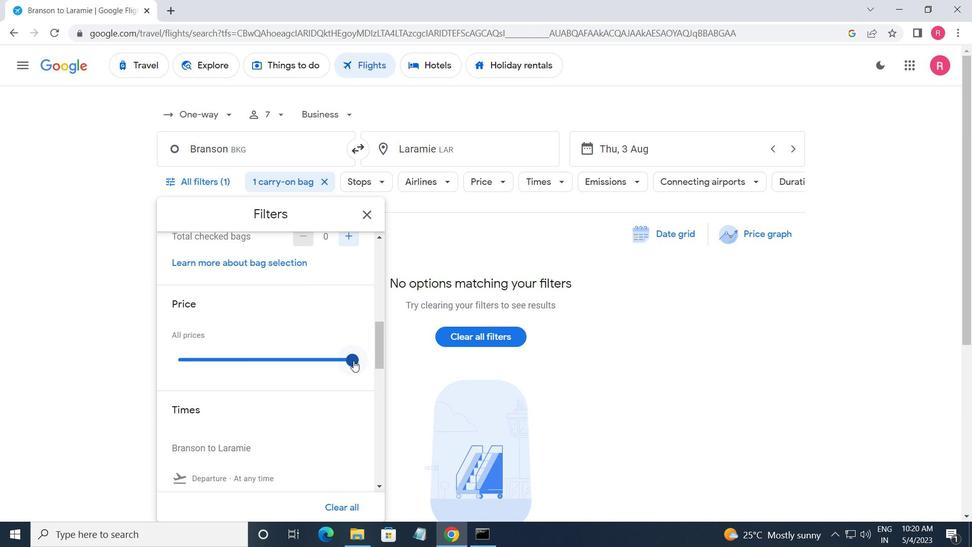 
Action: Mouse scrolled (353, 360) with delta (0, 0)
Screenshot: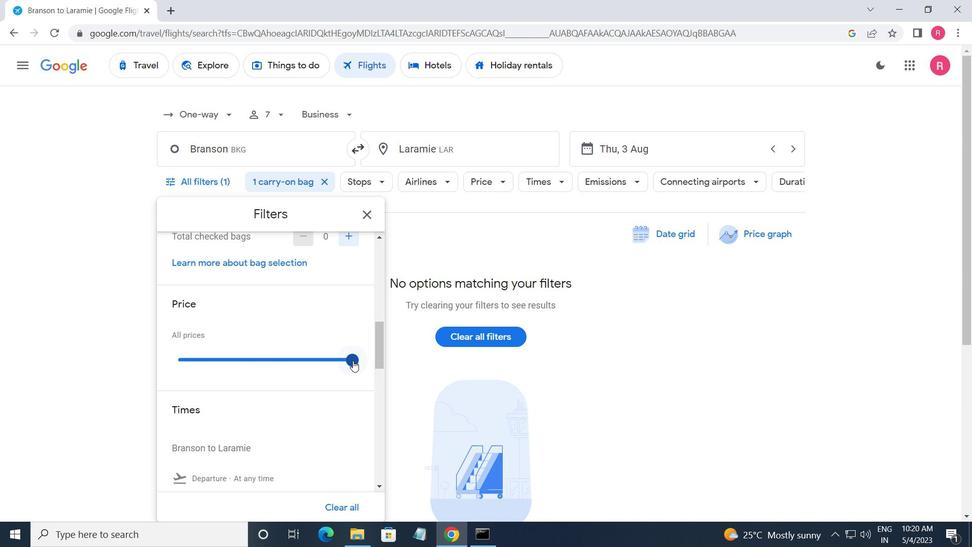 
Action: Mouse scrolled (353, 360) with delta (0, 0)
Screenshot: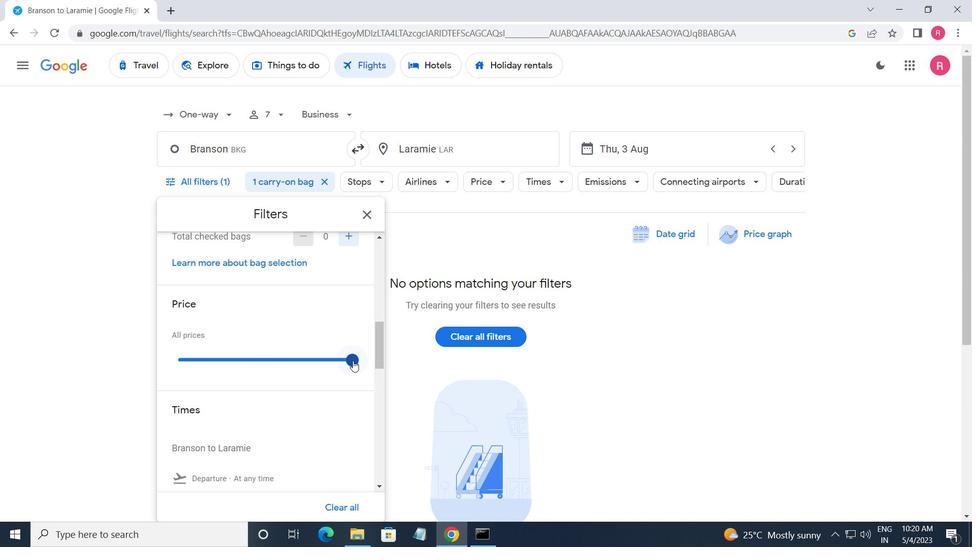 
Action: Mouse moved to (185, 373)
Screenshot: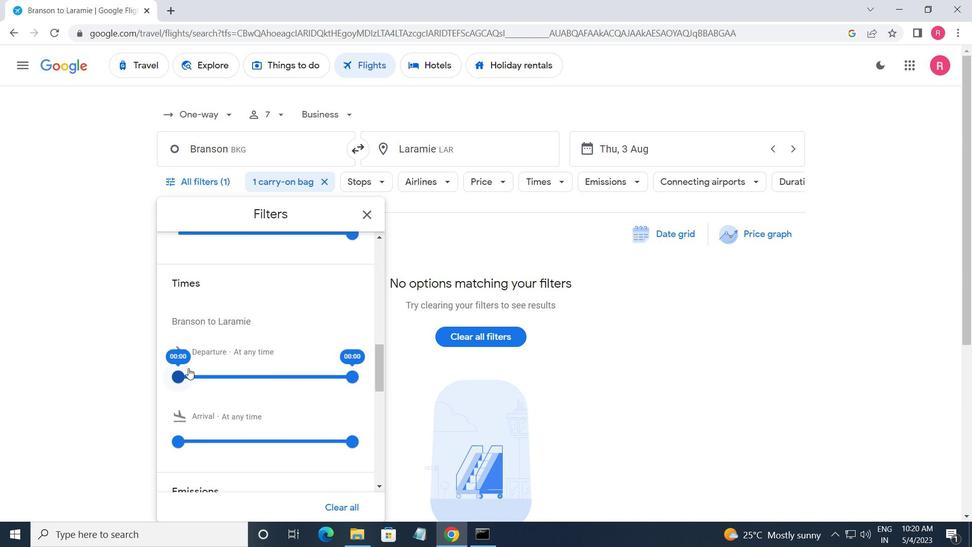 
Action: Mouse pressed left at (185, 373)
Screenshot: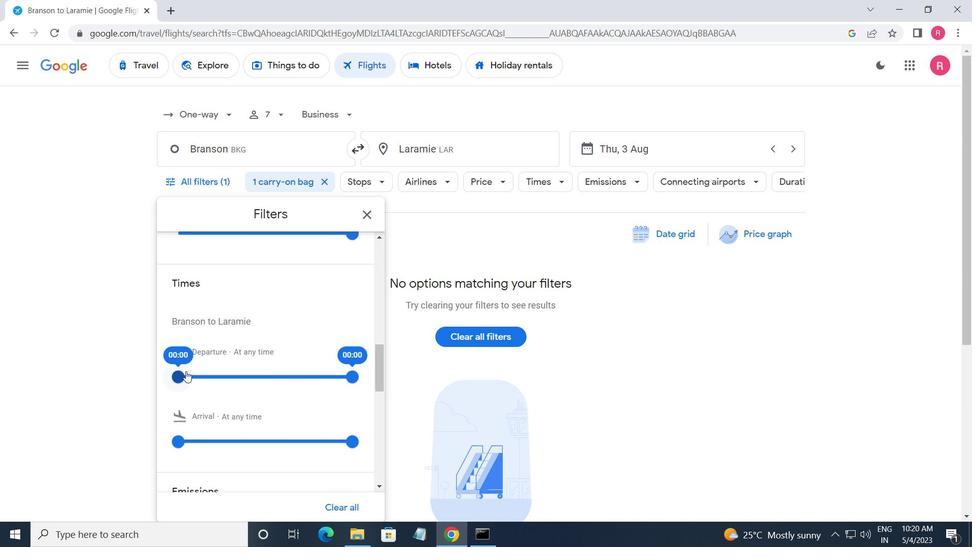
Action: Mouse moved to (351, 378)
Screenshot: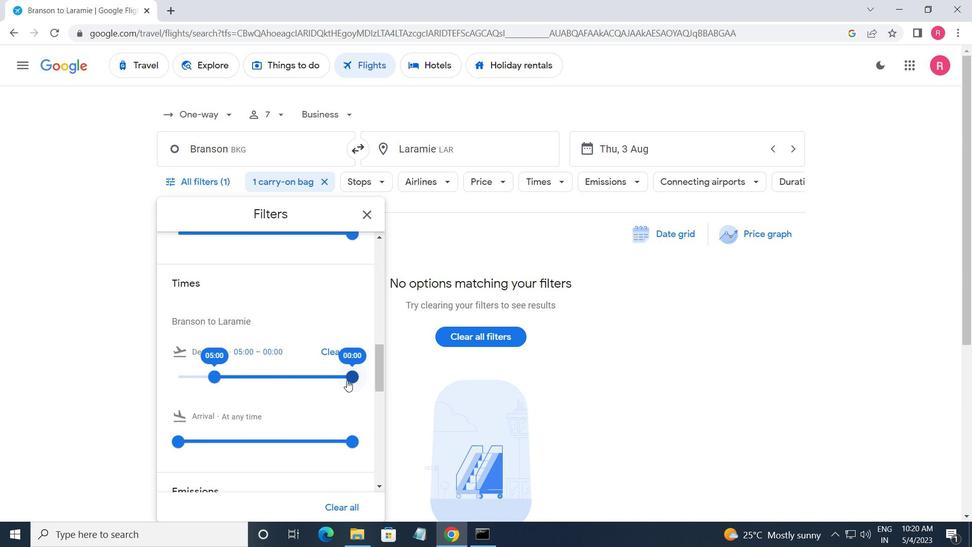 
Action: Mouse pressed left at (351, 378)
Screenshot: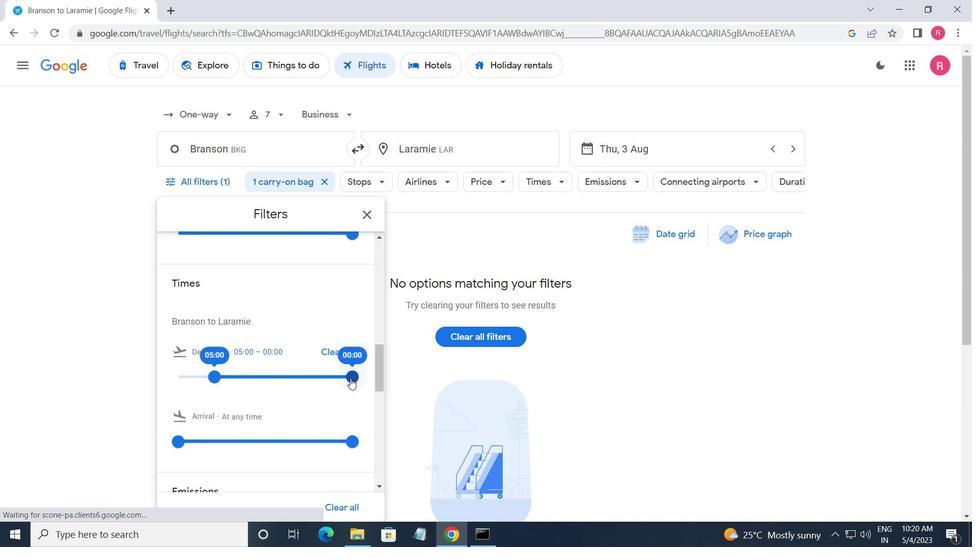 
Action: Mouse moved to (361, 216)
Screenshot: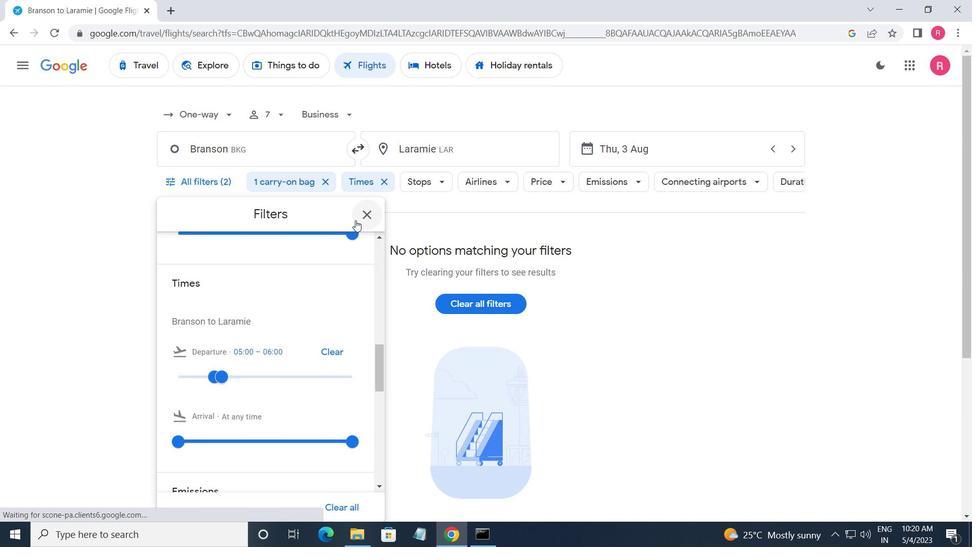 
Action: Mouse pressed left at (361, 216)
Screenshot: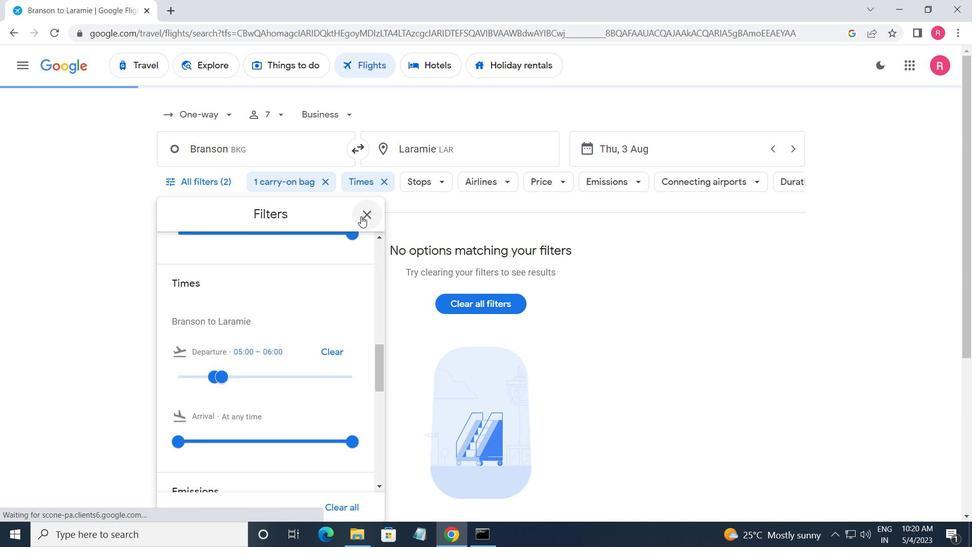 
Action: Mouse moved to (308, 266)
Screenshot: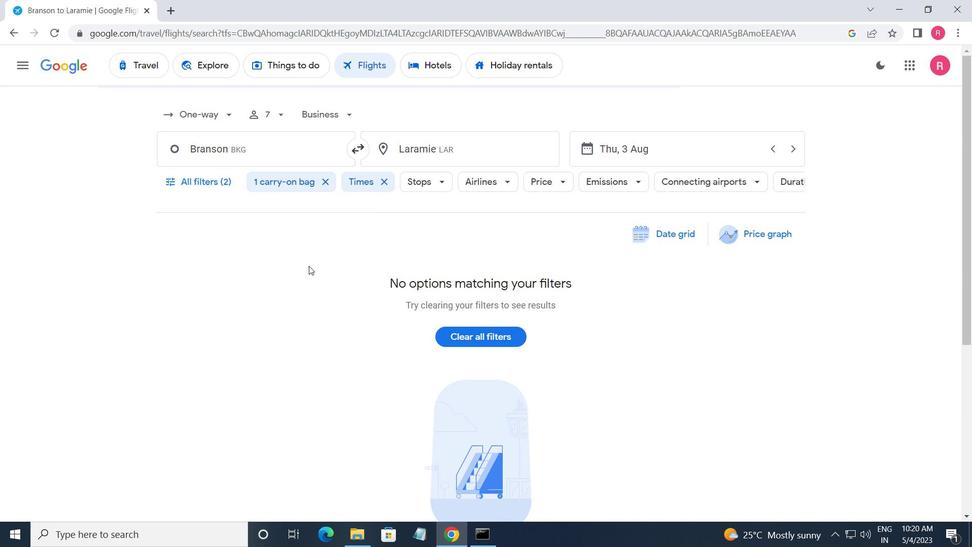 
